 Task: Look for space in Ikot Ekpene, Nigeria from 2nd September, 2023 to 6th September, 2023 for 2 adults in price range Rs.15000 to Rs.20000. Place can be entire place with 1 bedroom having 1 bed and 1 bathroom. Property type can be house, flat, guest house, hotel. Booking option can be shelf check-in. Required host language is English.
Action: Mouse pressed left at (420, 103)
Screenshot: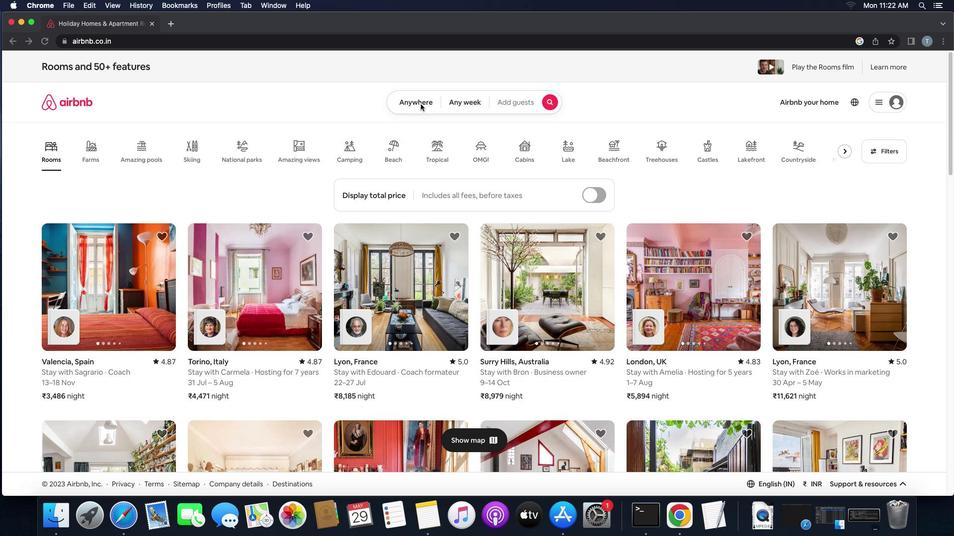 
Action: Mouse pressed left at (420, 103)
Screenshot: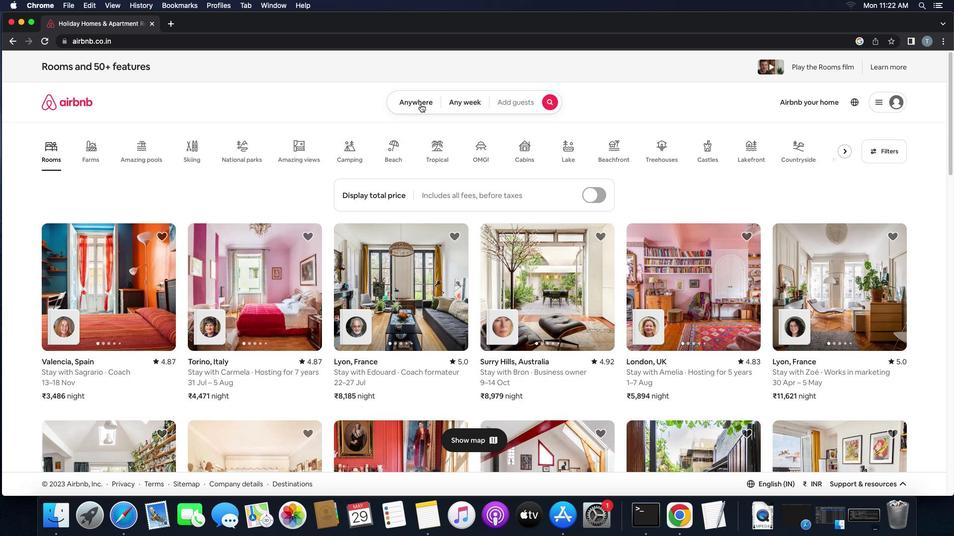 
Action: Mouse moved to (357, 138)
Screenshot: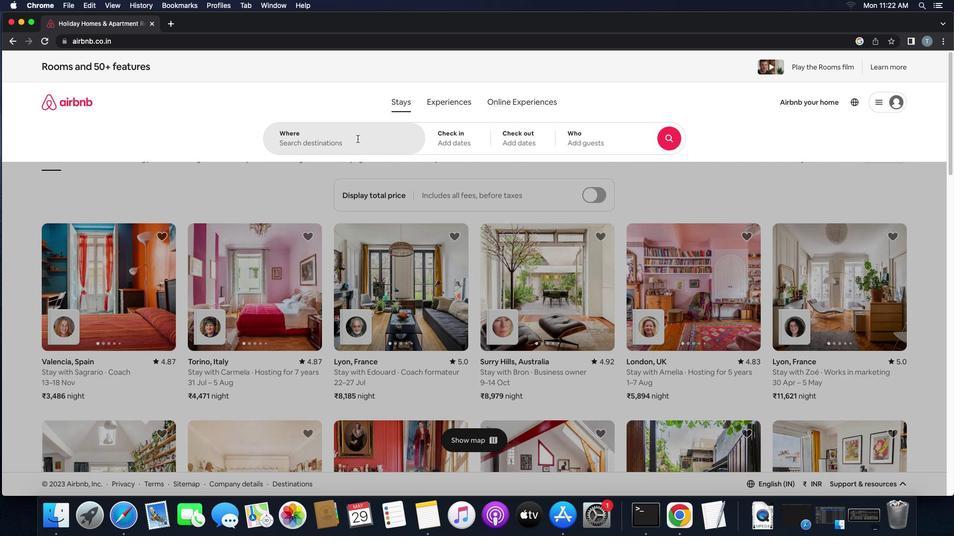 
Action: Mouse pressed left at (357, 138)
Screenshot: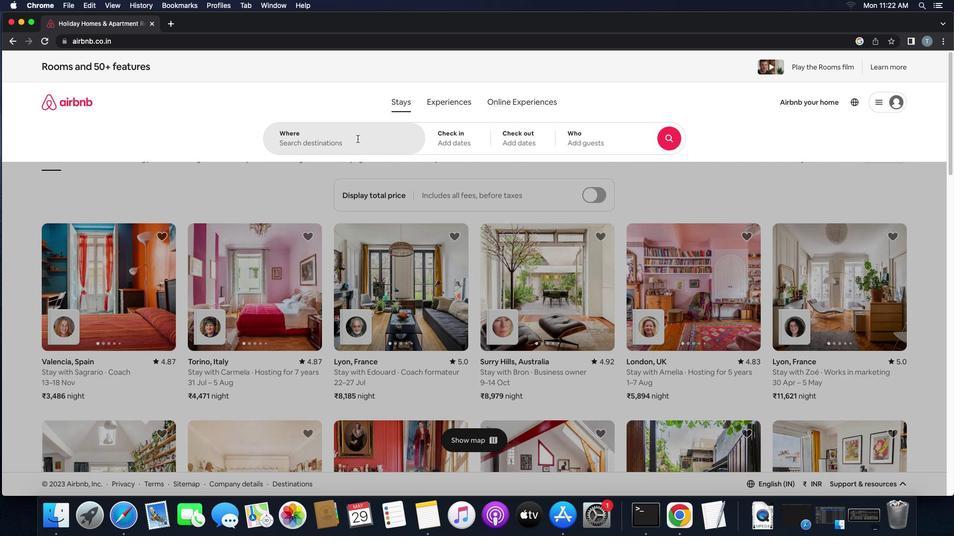 
Action: Mouse moved to (357, 138)
Screenshot: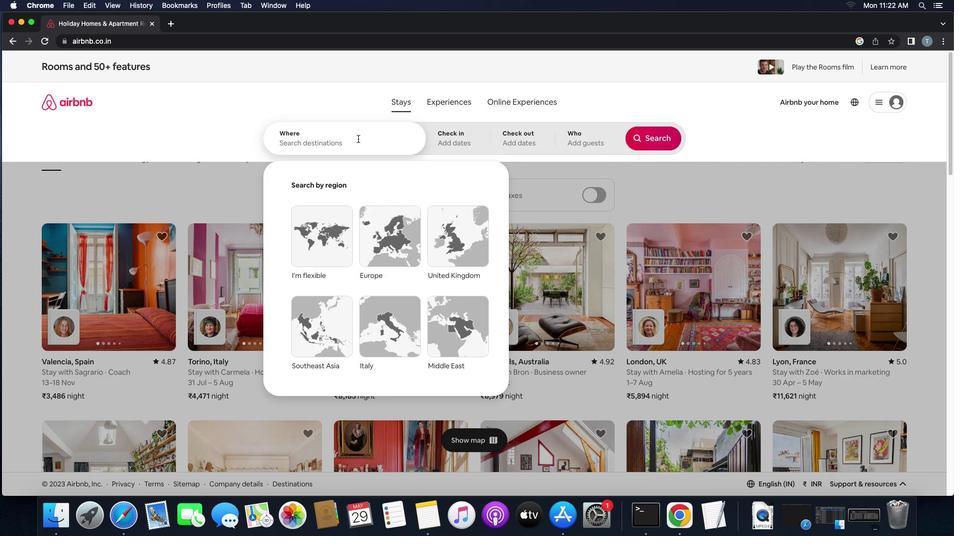 
Action: Key pressed Key.shift'I''k''o''t'Key.space'e''k''p''e''n''e'
Screenshot: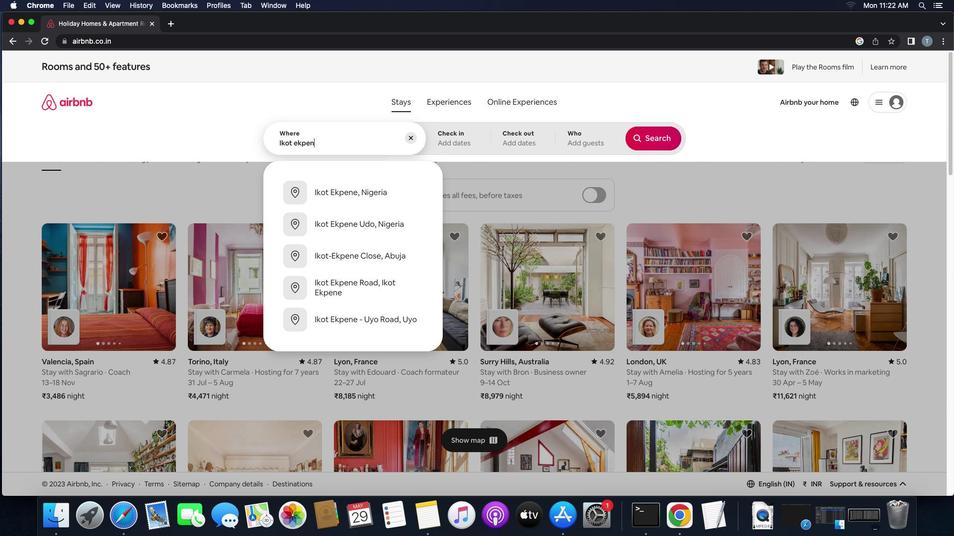 
Action: Mouse moved to (352, 204)
Screenshot: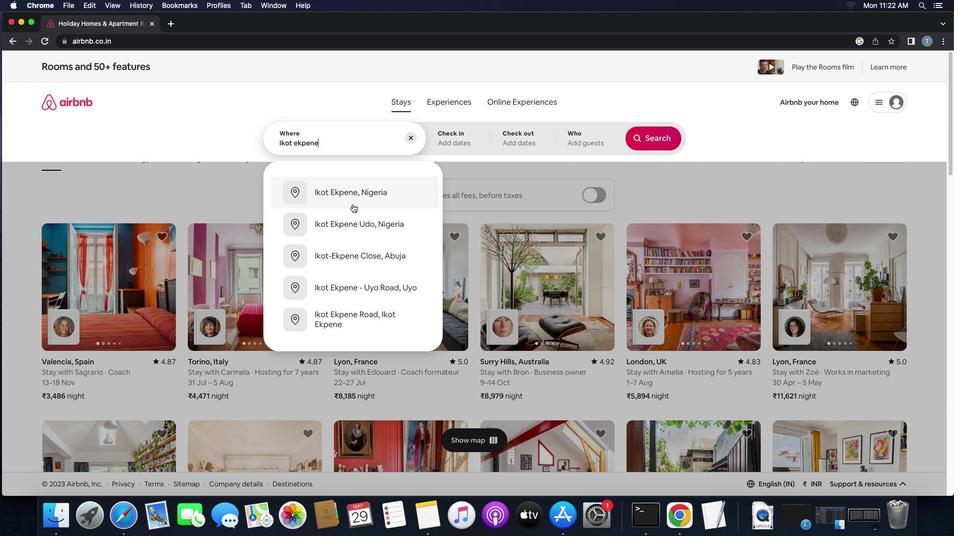 
Action: Mouse pressed left at (352, 204)
Screenshot: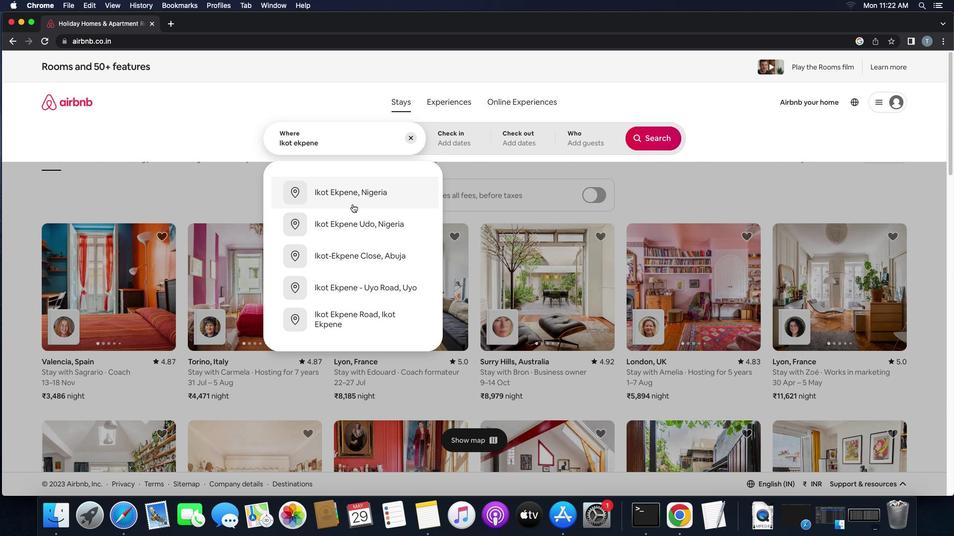 
Action: Mouse moved to (653, 216)
Screenshot: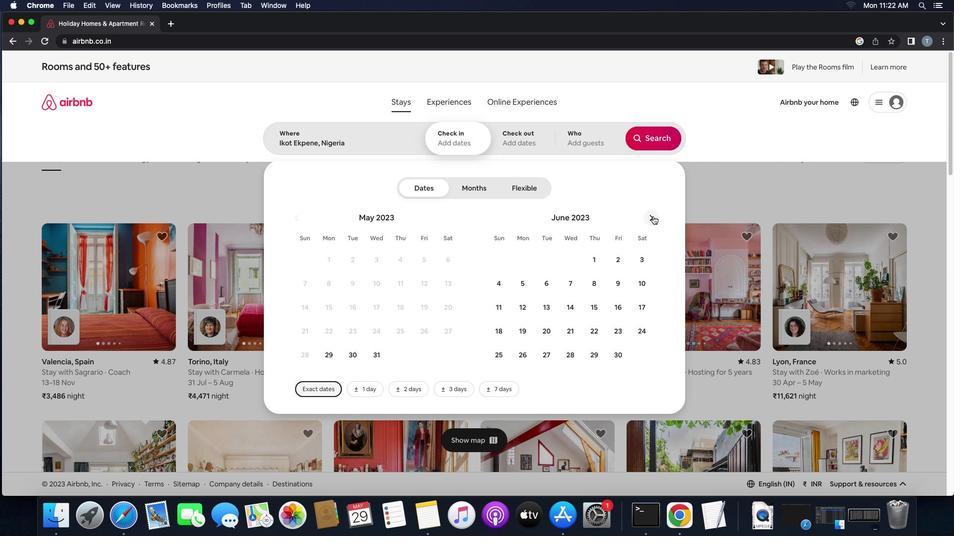 
Action: Mouse pressed left at (653, 216)
Screenshot: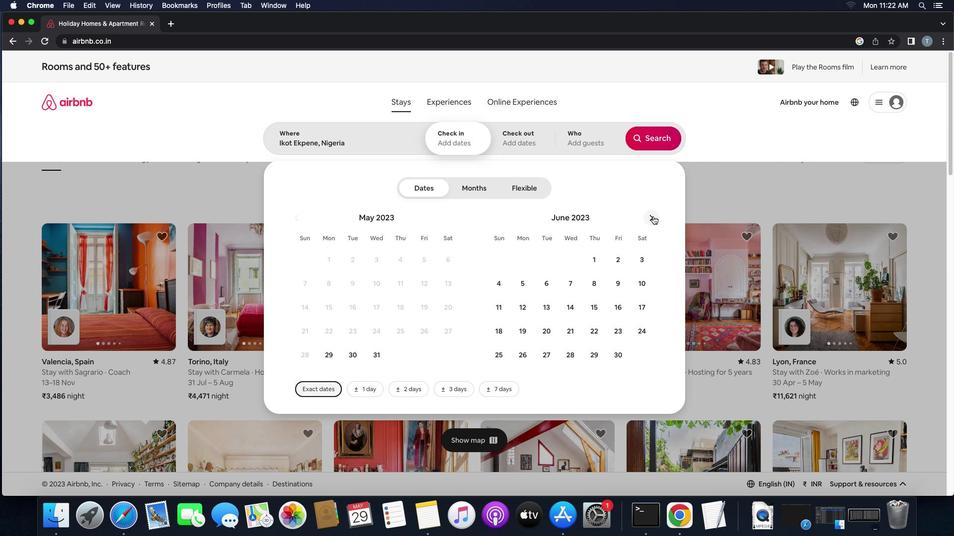 
Action: Mouse pressed left at (653, 216)
Screenshot: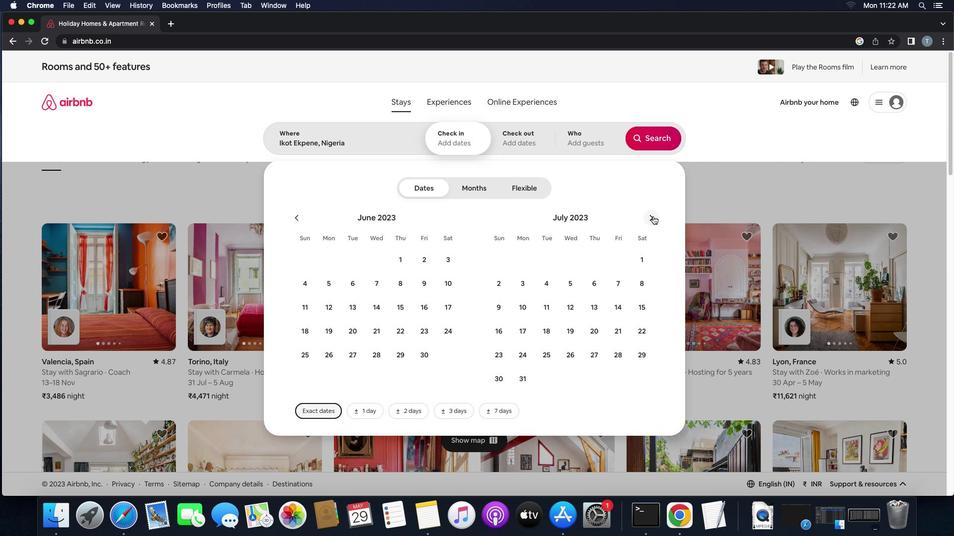 
Action: Mouse pressed left at (653, 216)
Screenshot: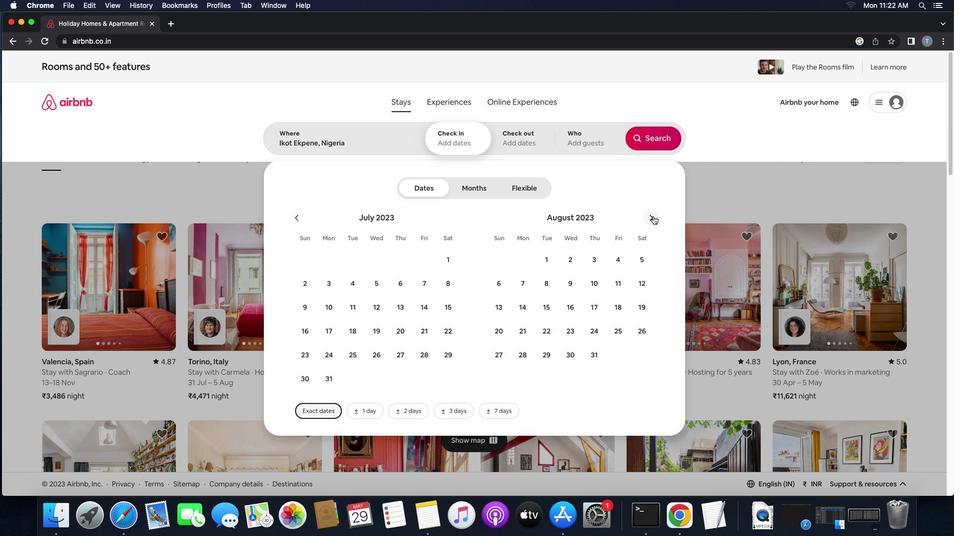 
Action: Mouse moved to (635, 256)
Screenshot: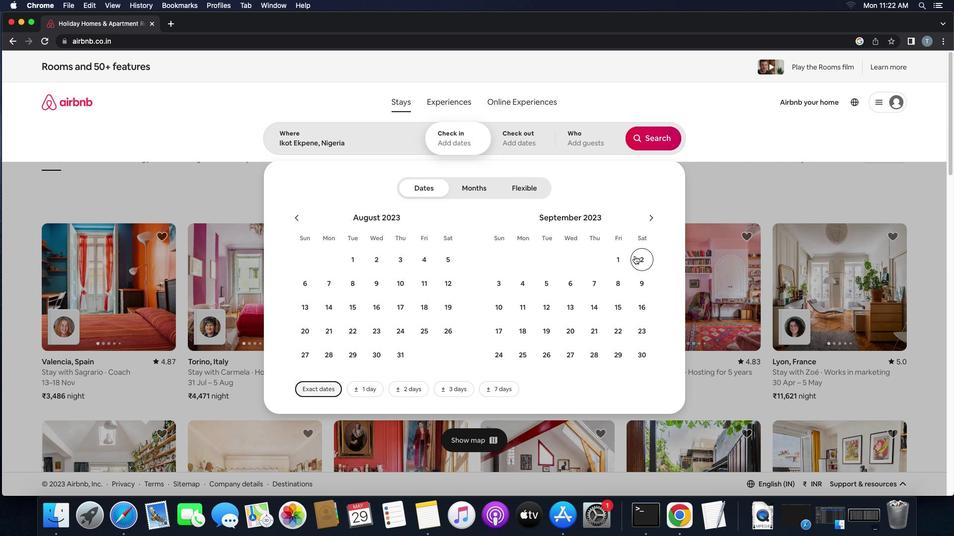 
Action: Mouse pressed left at (635, 256)
Screenshot: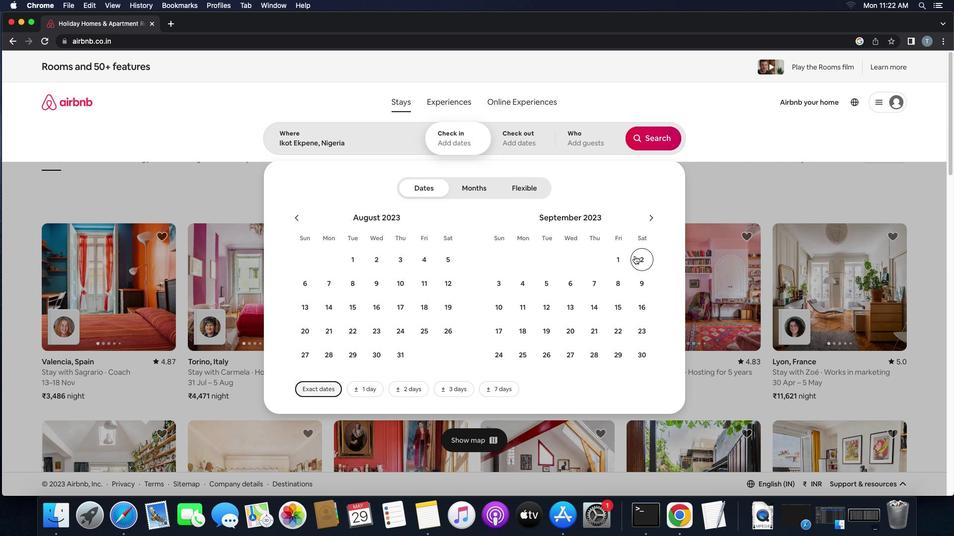 
Action: Mouse moved to (567, 284)
Screenshot: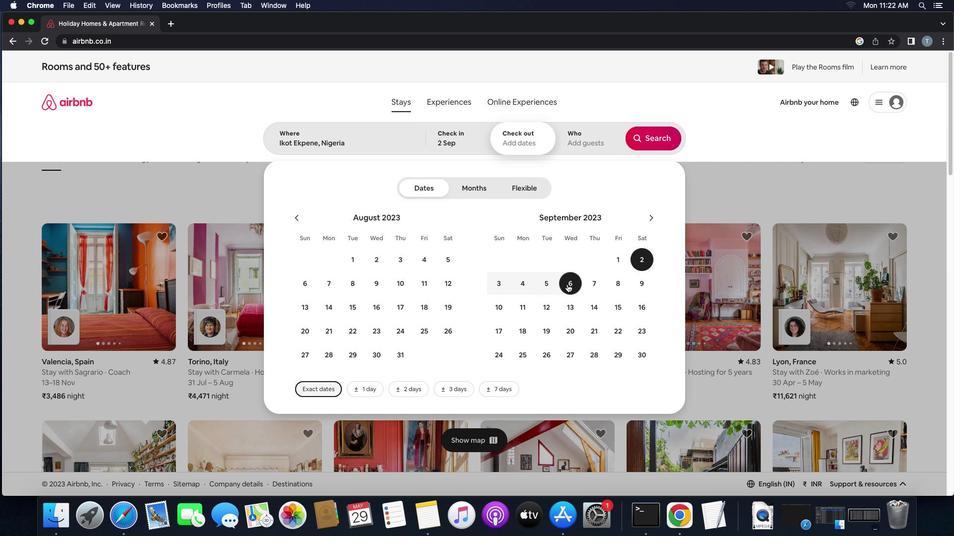 
Action: Mouse pressed left at (567, 284)
Screenshot: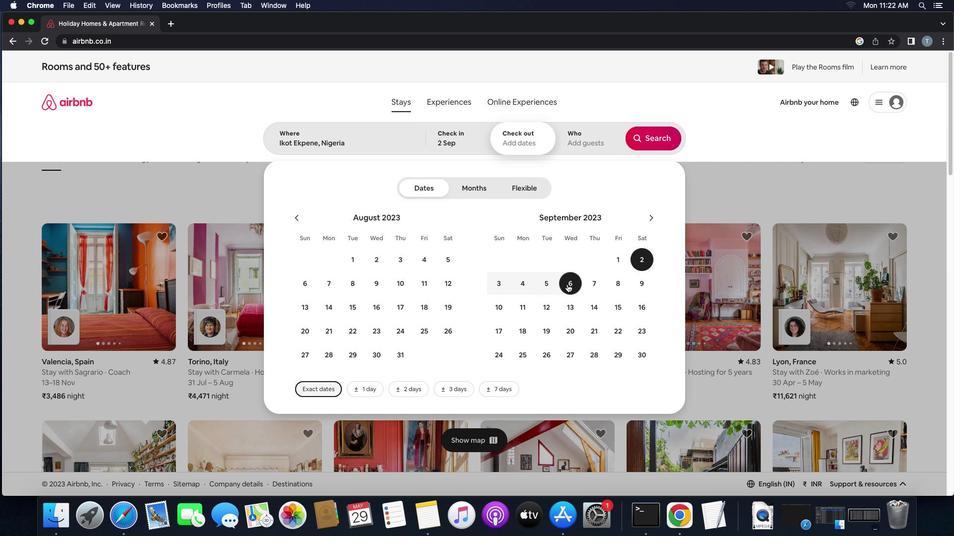 
Action: Mouse moved to (603, 144)
Screenshot: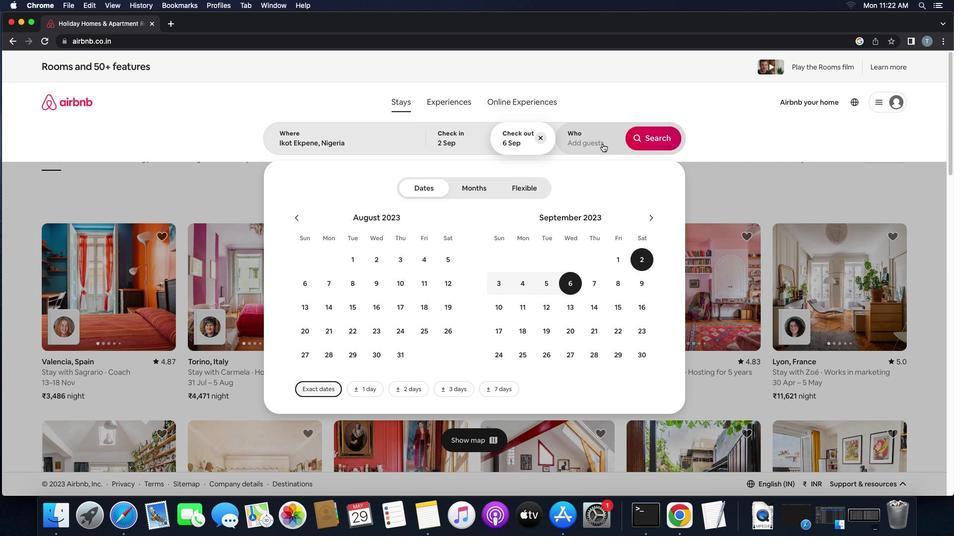
Action: Mouse pressed left at (603, 144)
Screenshot: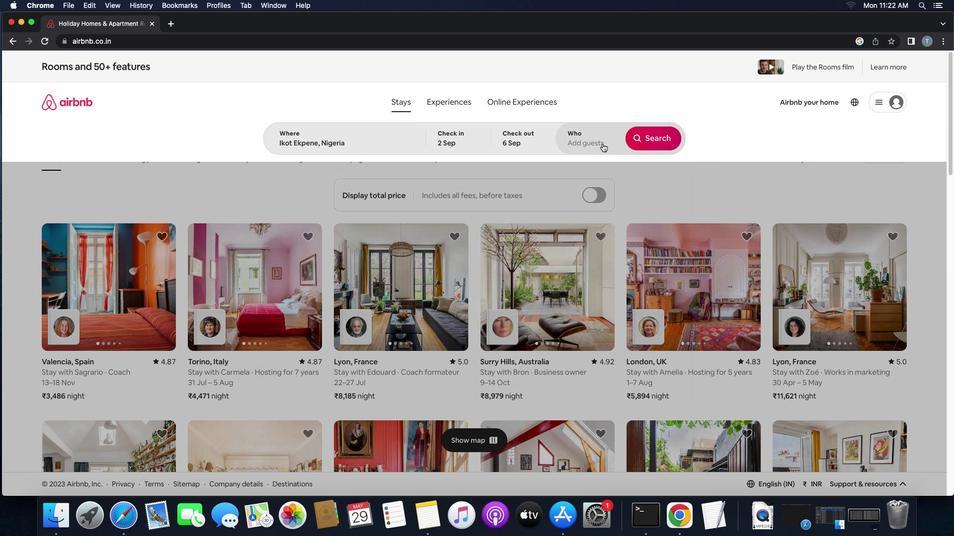
Action: Mouse moved to (655, 188)
Screenshot: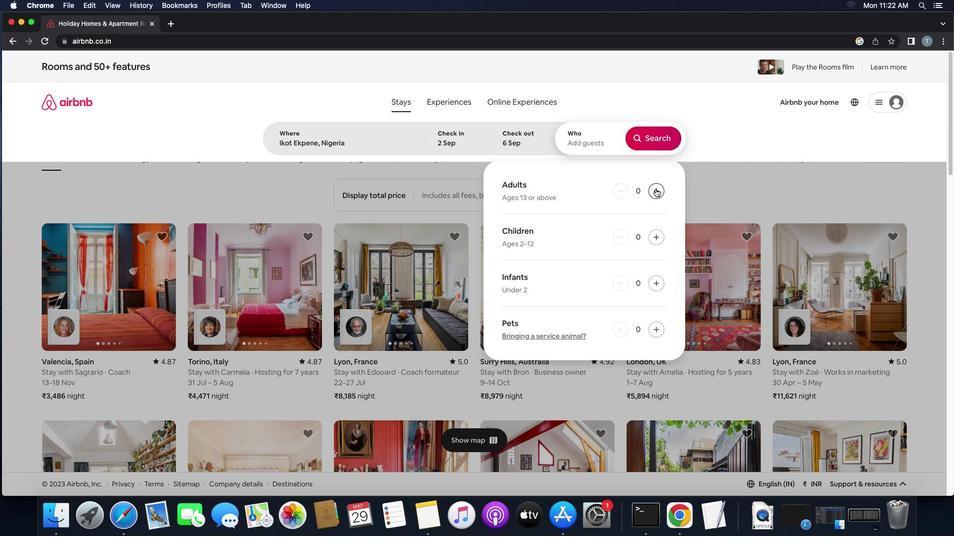 
Action: Mouse pressed left at (655, 188)
Screenshot: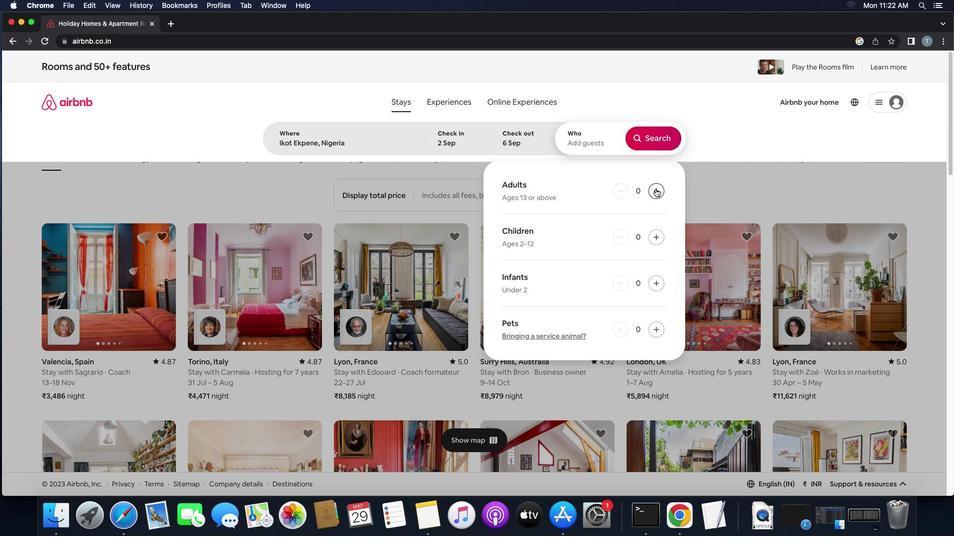 
Action: Mouse moved to (655, 189)
Screenshot: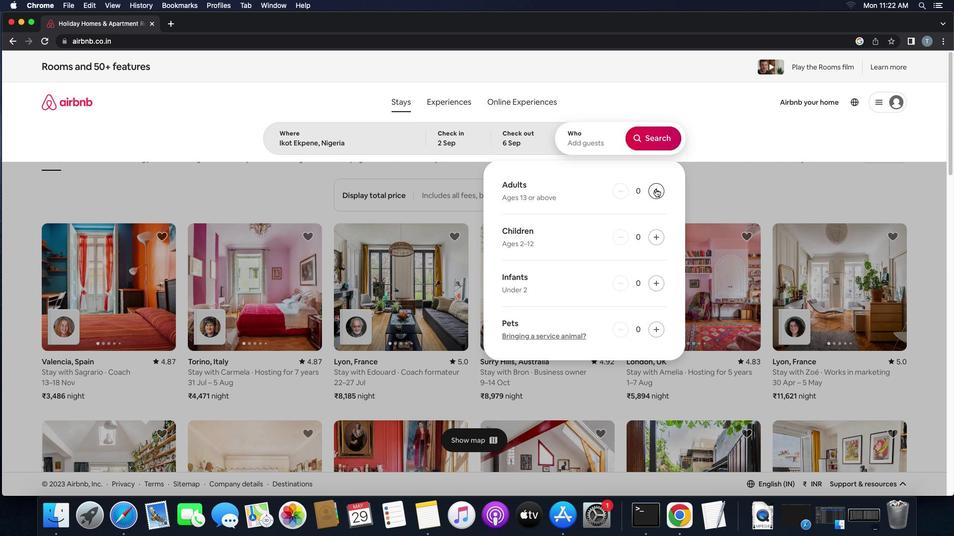 
Action: Mouse pressed left at (655, 189)
Screenshot: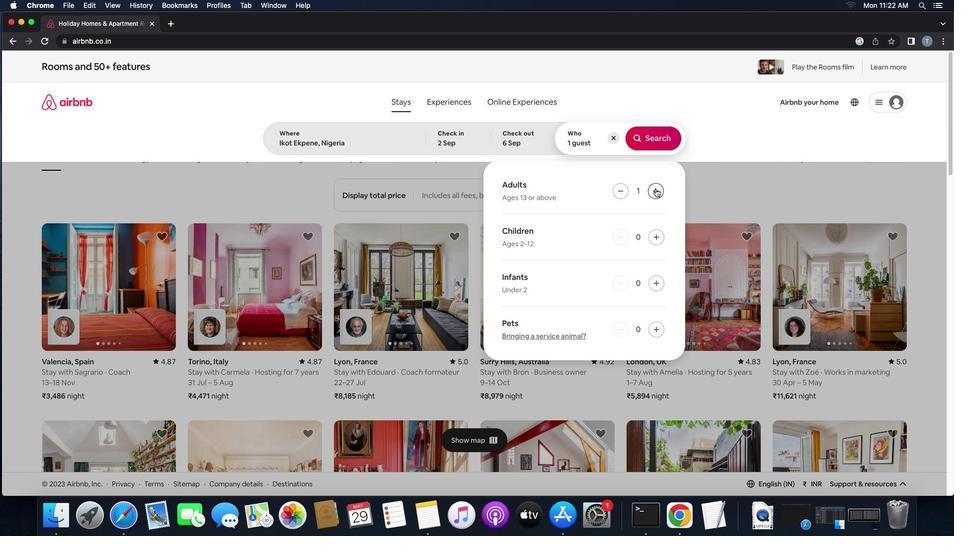 
Action: Mouse moved to (642, 138)
Screenshot: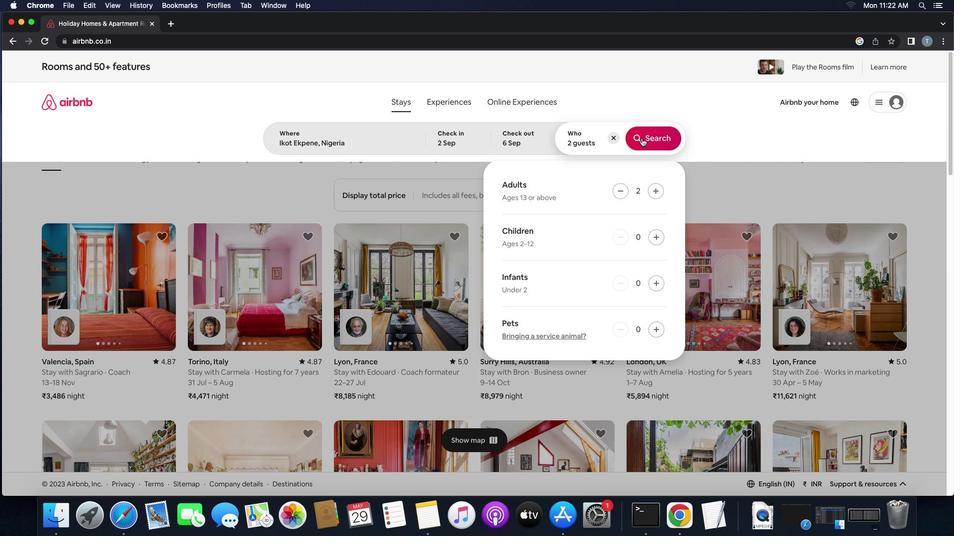 
Action: Mouse pressed left at (642, 138)
Screenshot: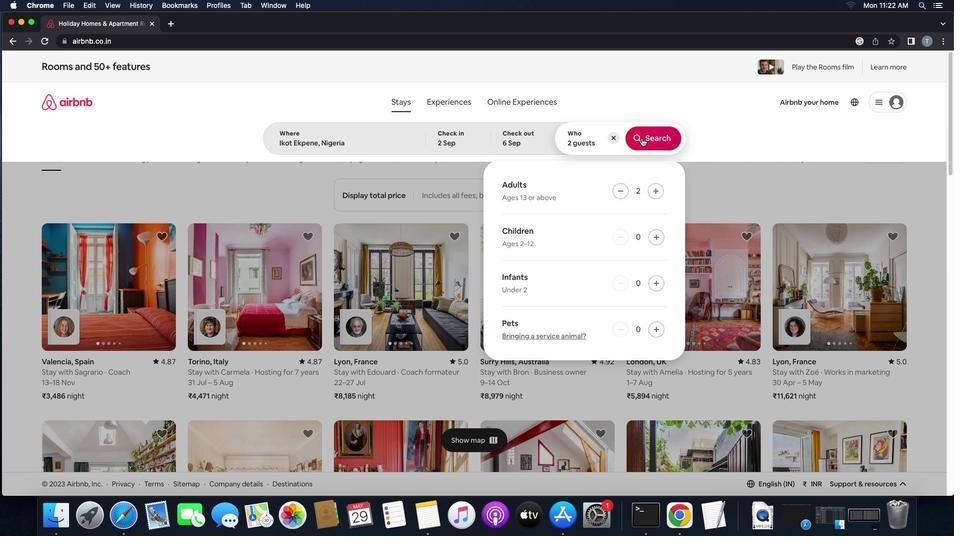 
Action: Mouse moved to (907, 108)
Screenshot: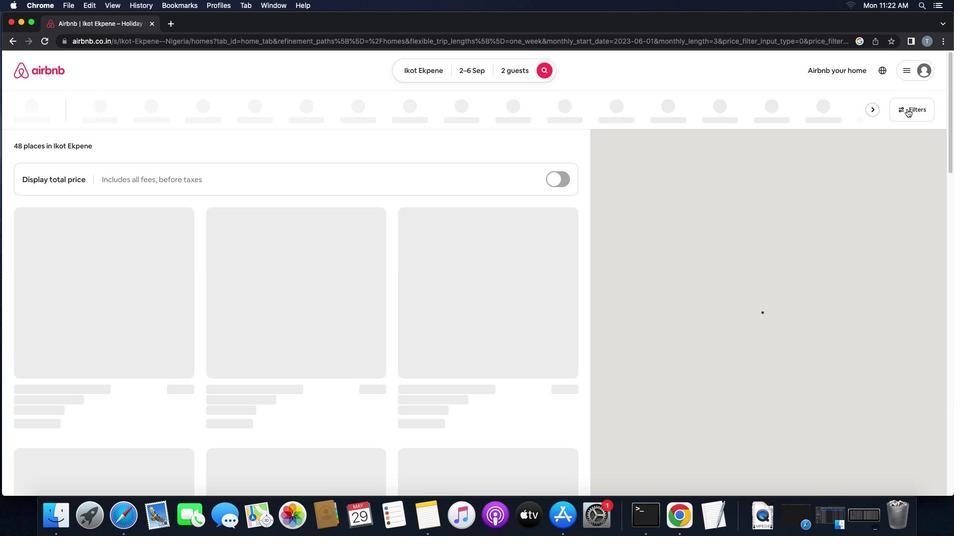 
Action: Mouse pressed left at (907, 108)
Screenshot: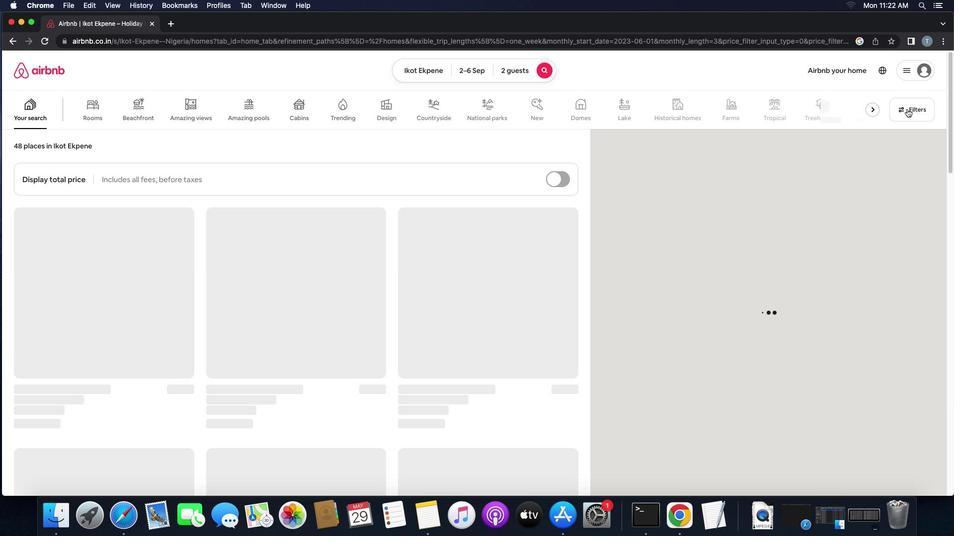 
Action: Mouse moved to (386, 226)
Screenshot: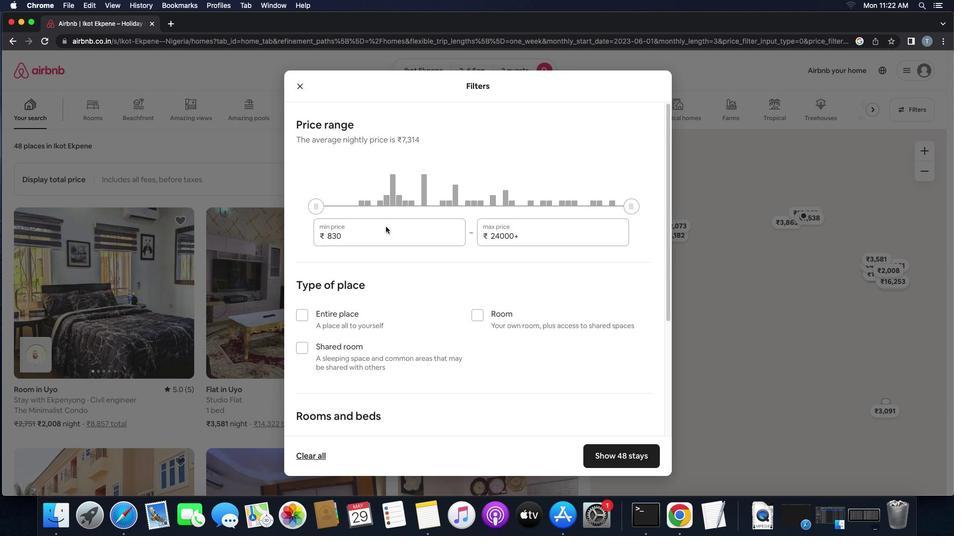 
Action: Mouse pressed left at (386, 226)
Screenshot: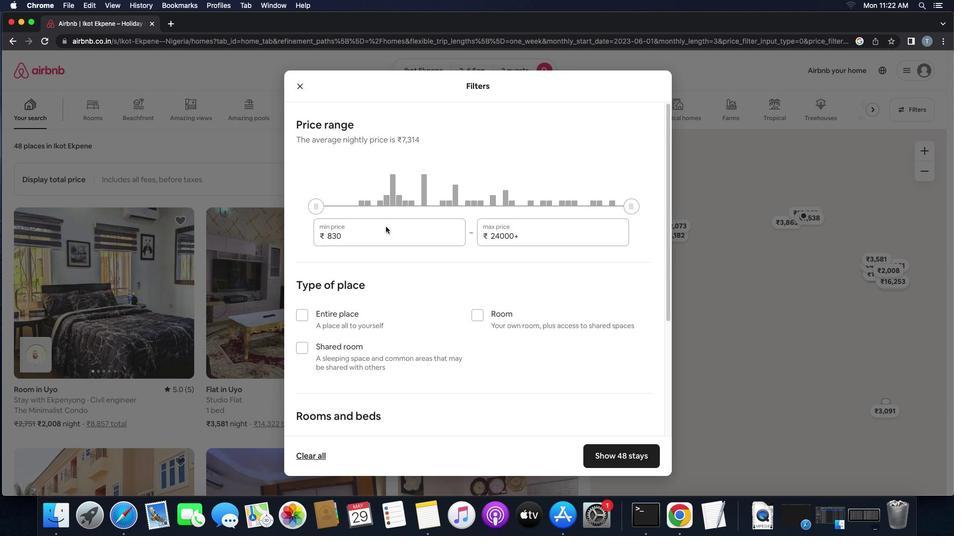 
Action: Mouse pressed left at (386, 226)
Screenshot: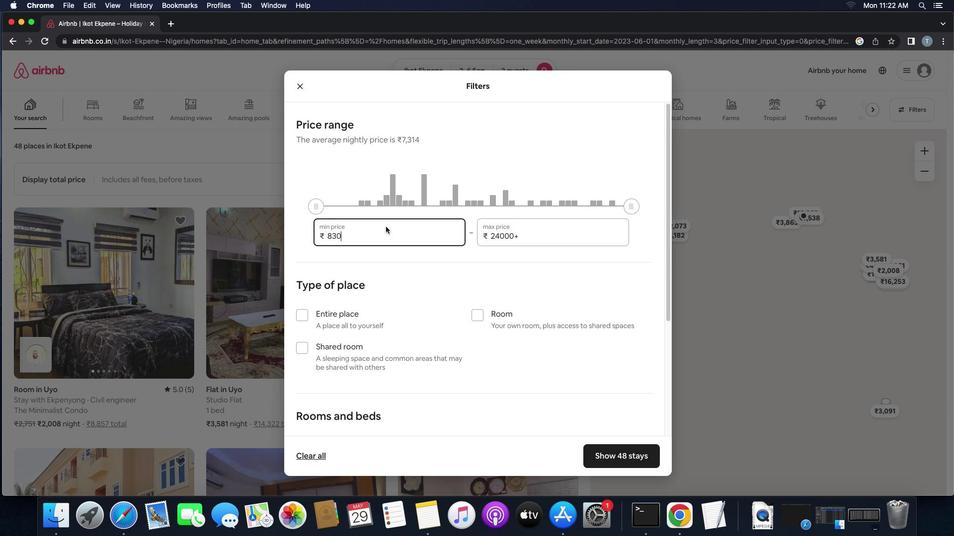 
Action: Mouse moved to (386, 227)
Screenshot: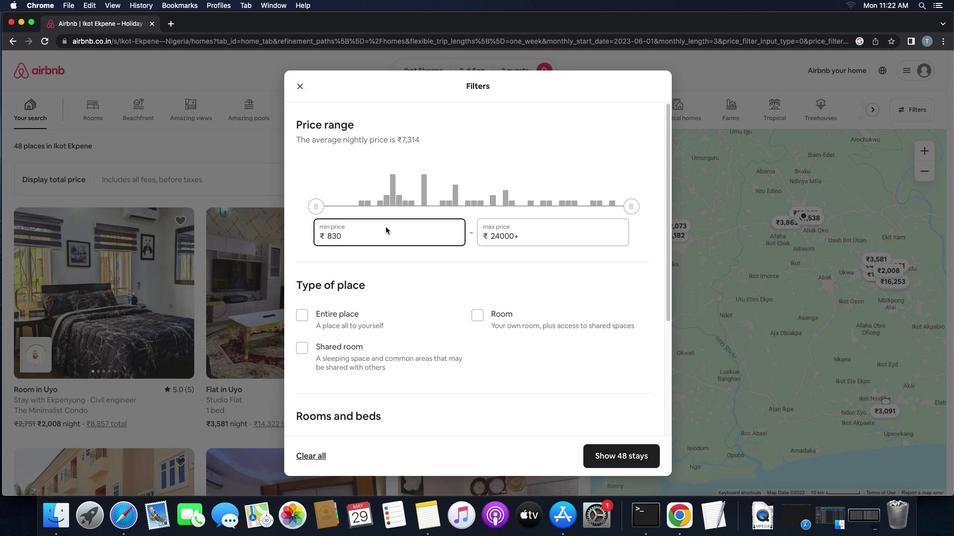 
Action: Key pressed Key.backspaceKey.backspaceKey.backspace'1''5'
Screenshot: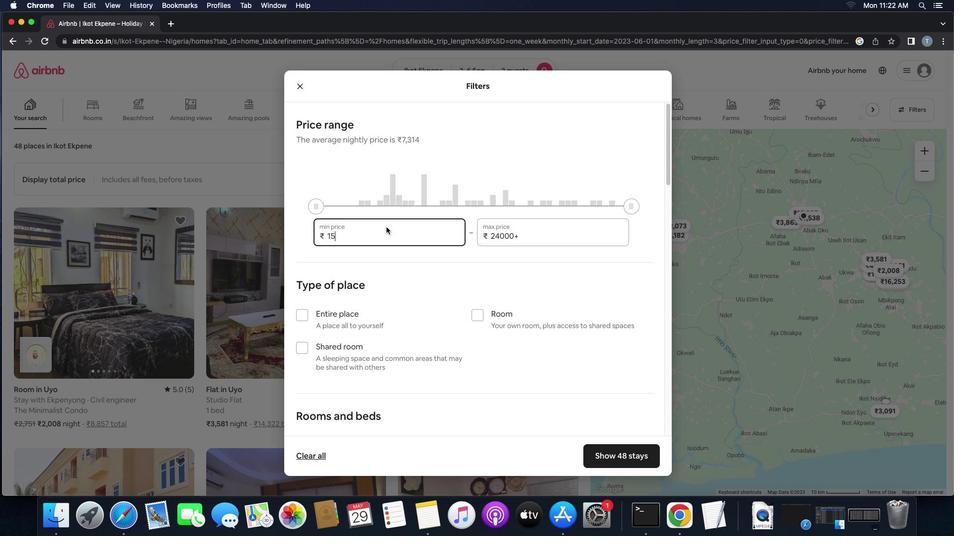 
Action: Mouse moved to (386, 227)
Screenshot: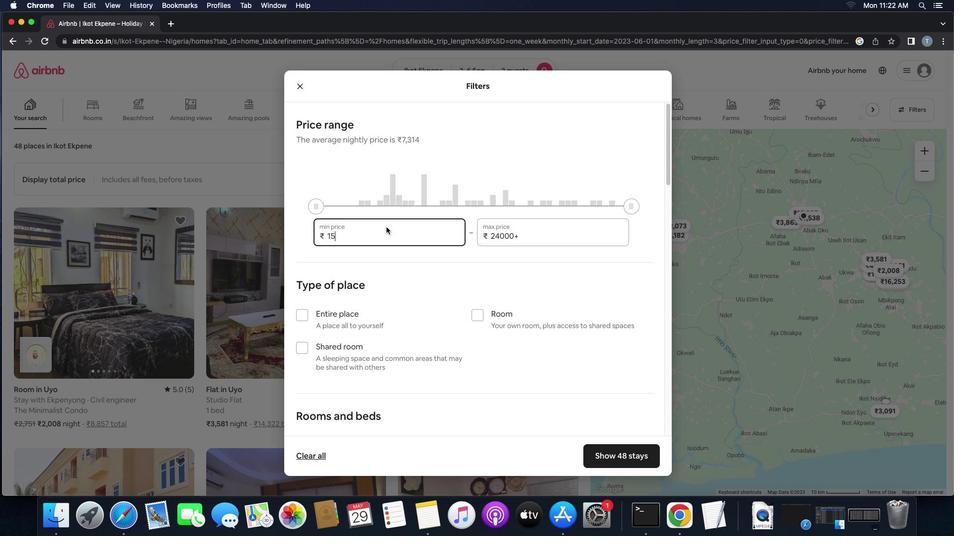 
Action: Key pressed '0''0''0'
Screenshot: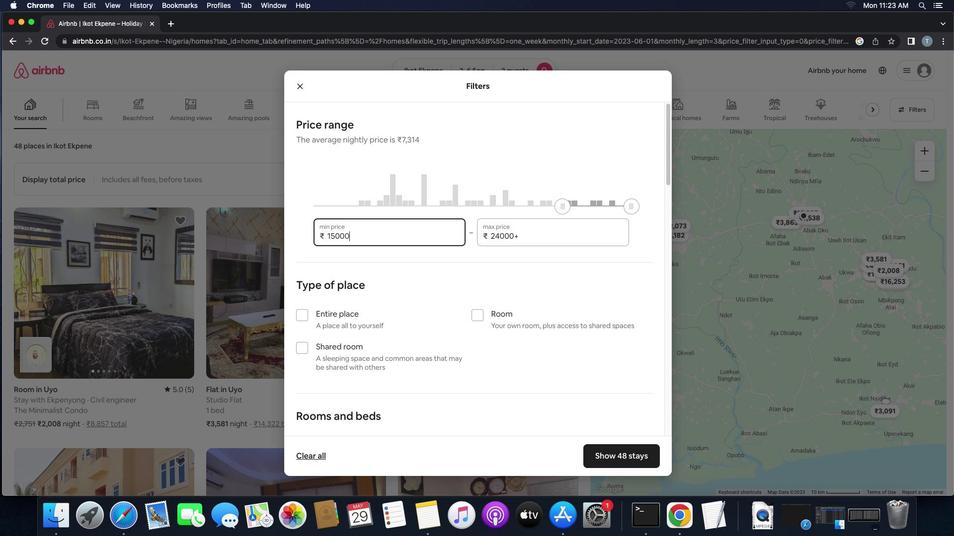 
Action: Mouse moved to (534, 238)
Screenshot: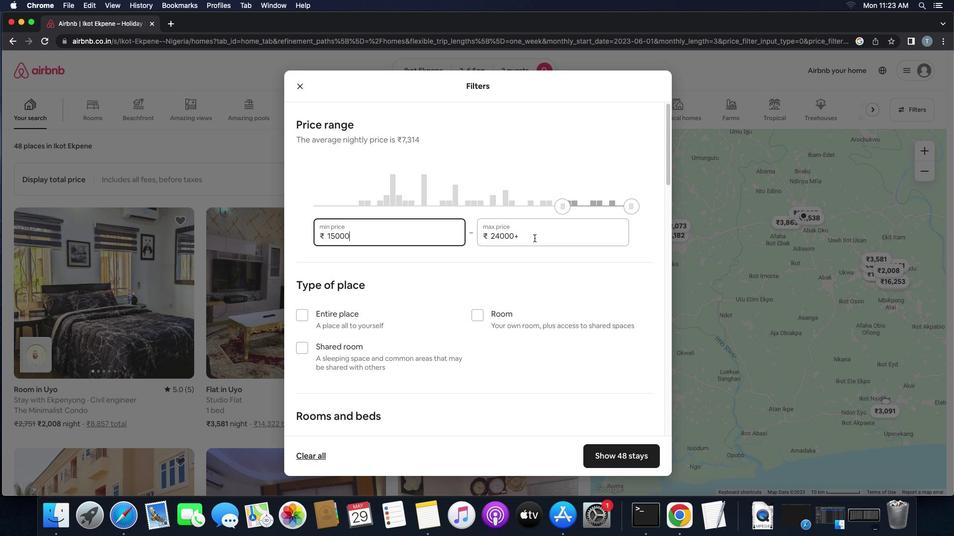 
Action: Mouse pressed left at (534, 238)
Screenshot: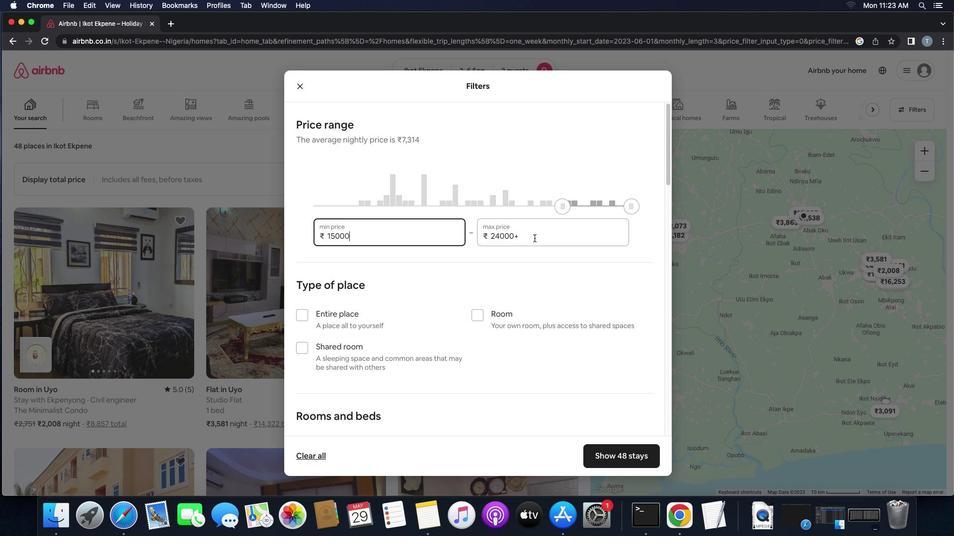 
Action: Key pressed Key.backspaceKey.backspaceKey.backspaceKey.backspaceKey.backspace'0''0''0''0'
Screenshot: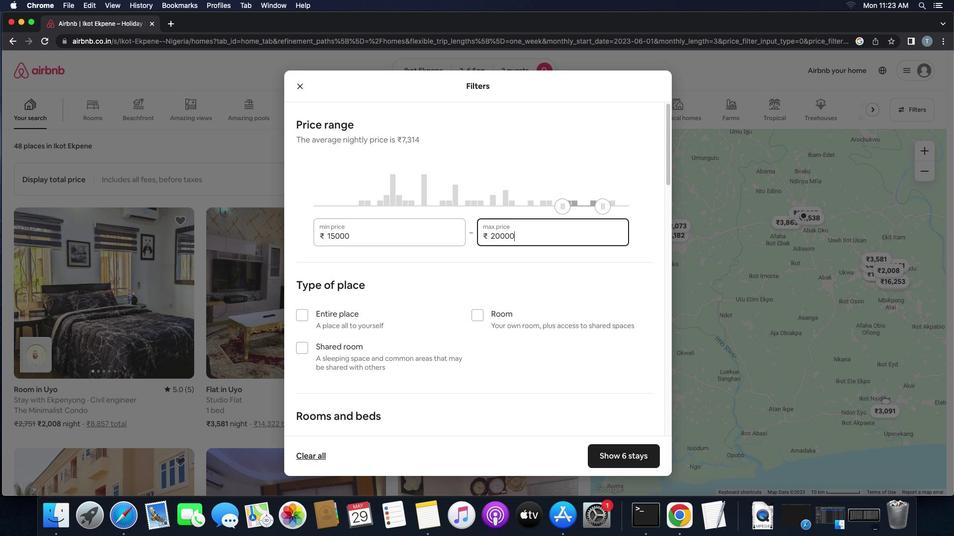 
Action: Mouse moved to (348, 312)
Screenshot: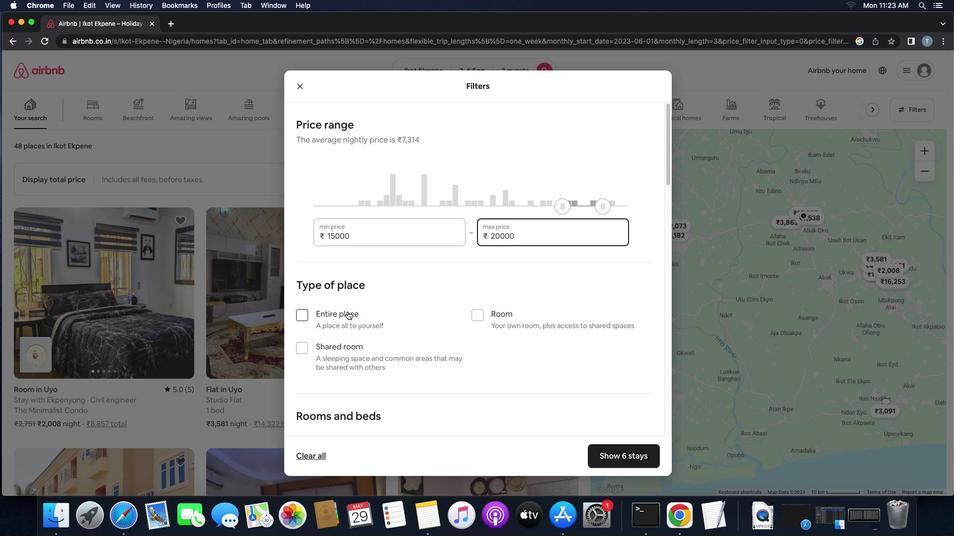 
Action: Mouse pressed left at (348, 312)
Screenshot: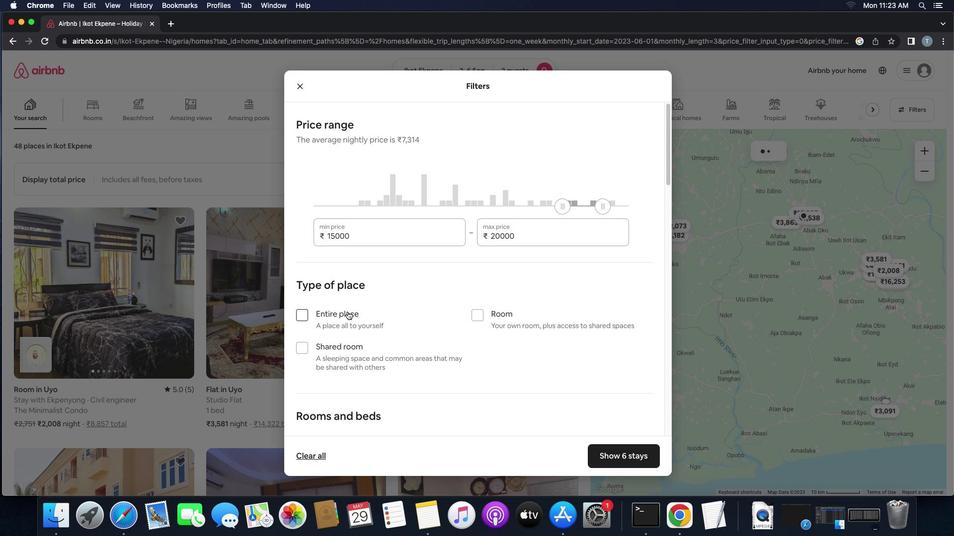 
Action: Mouse moved to (464, 360)
Screenshot: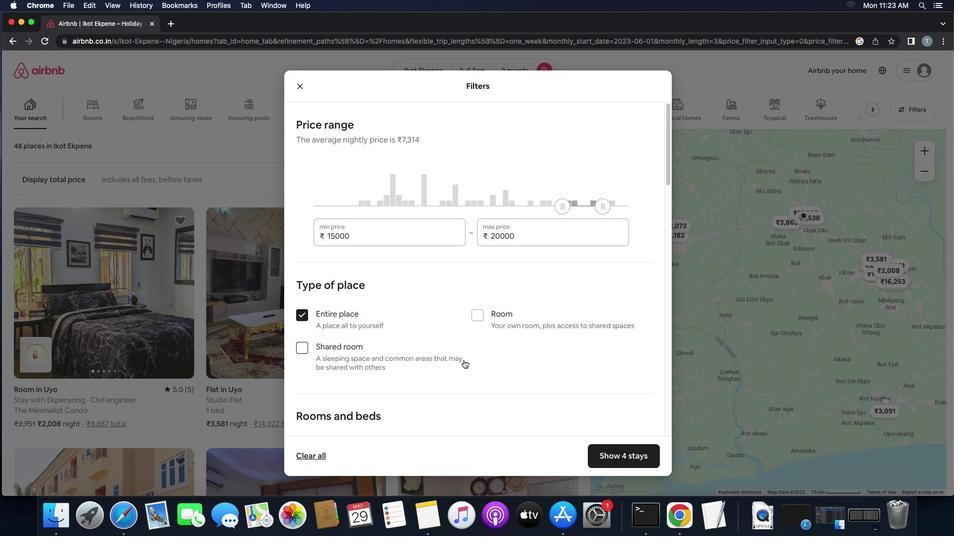 
Action: Mouse scrolled (464, 360) with delta (0, 0)
Screenshot: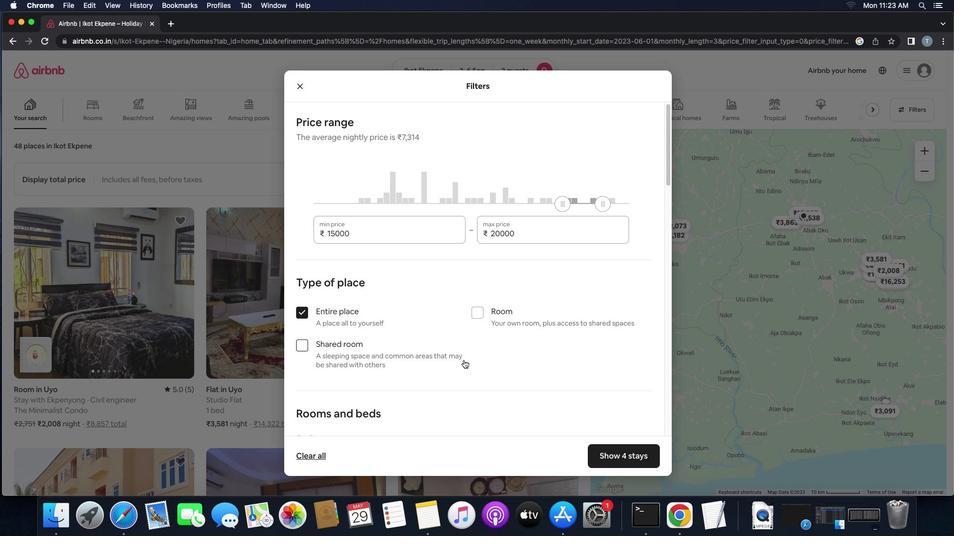 
Action: Mouse scrolled (464, 360) with delta (0, 0)
Screenshot: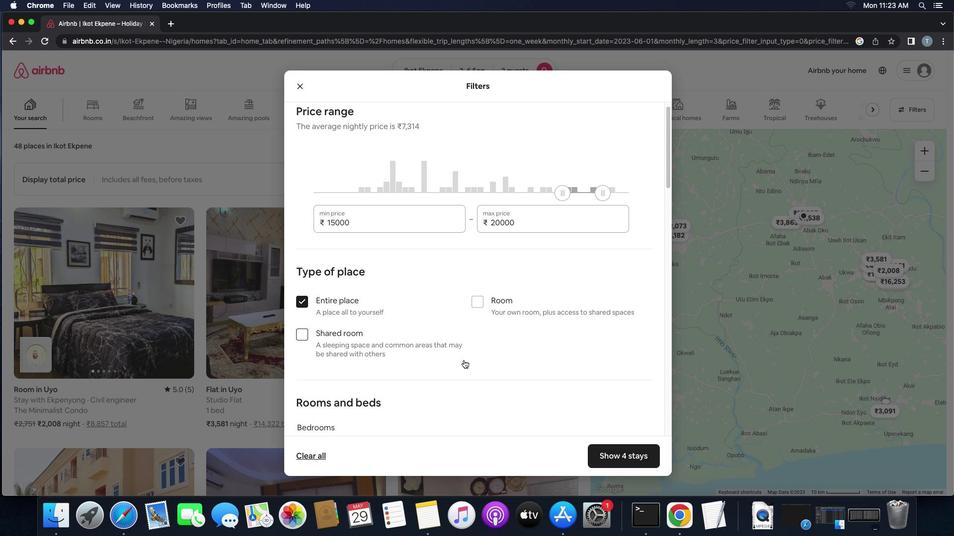 
Action: Mouse scrolled (464, 360) with delta (0, -1)
Screenshot: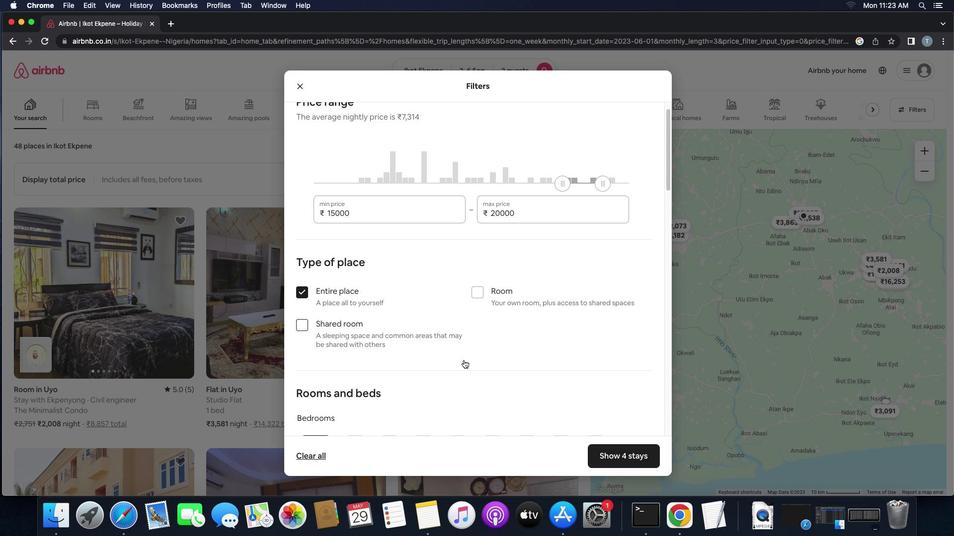 
Action: Mouse scrolled (464, 360) with delta (0, -1)
Screenshot: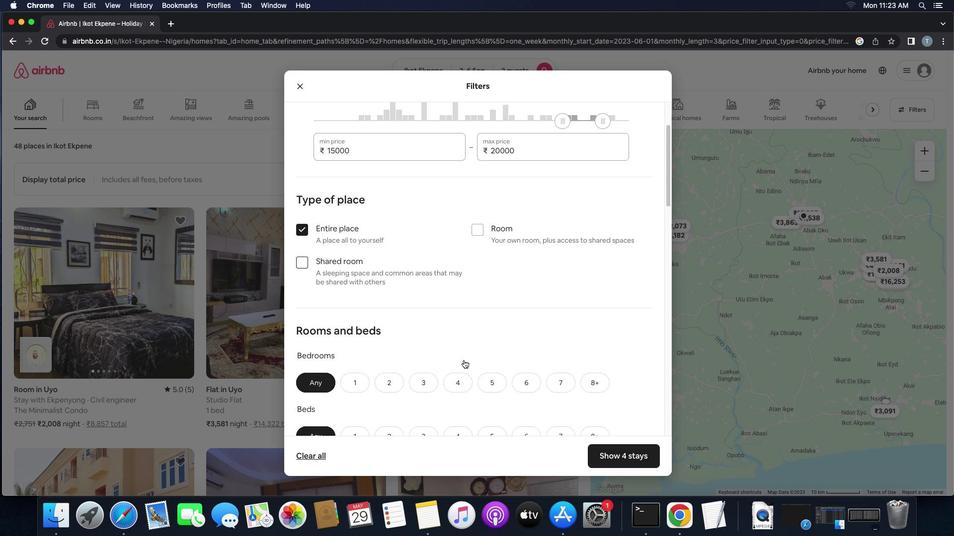 
Action: Mouse moved to (357, 299)
Screenshot: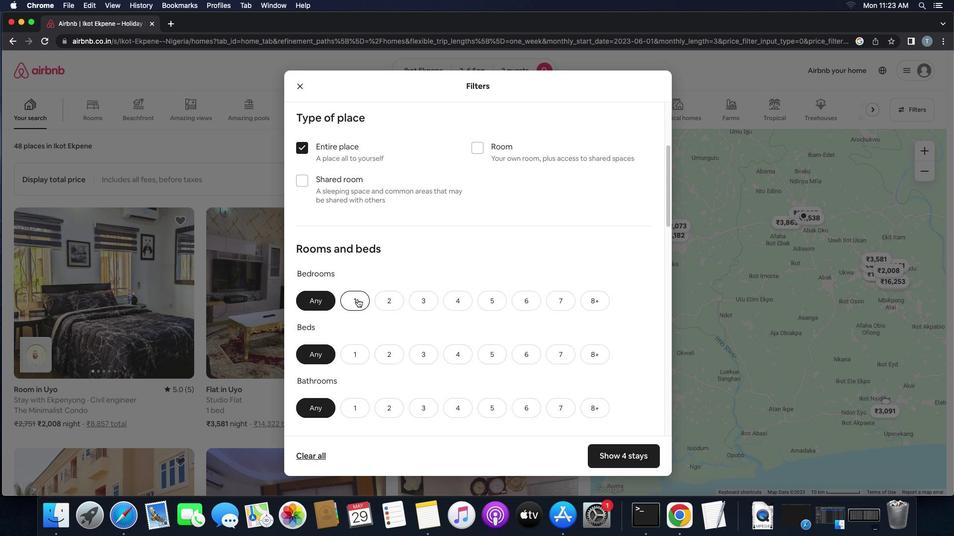 
Action: Mouse pressed left at (357, 299)
Screenshot: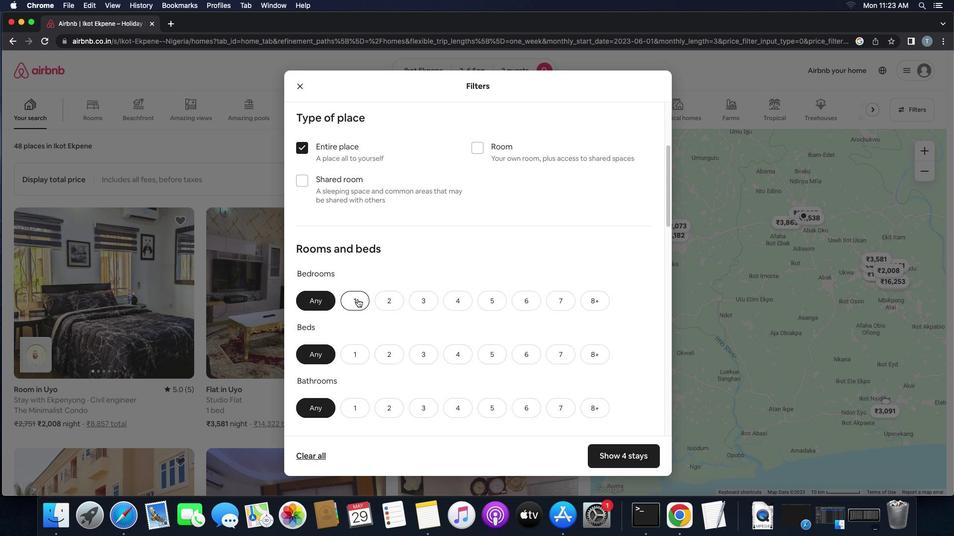 
Action: Mouse moved to (404, 352)
Screenshot: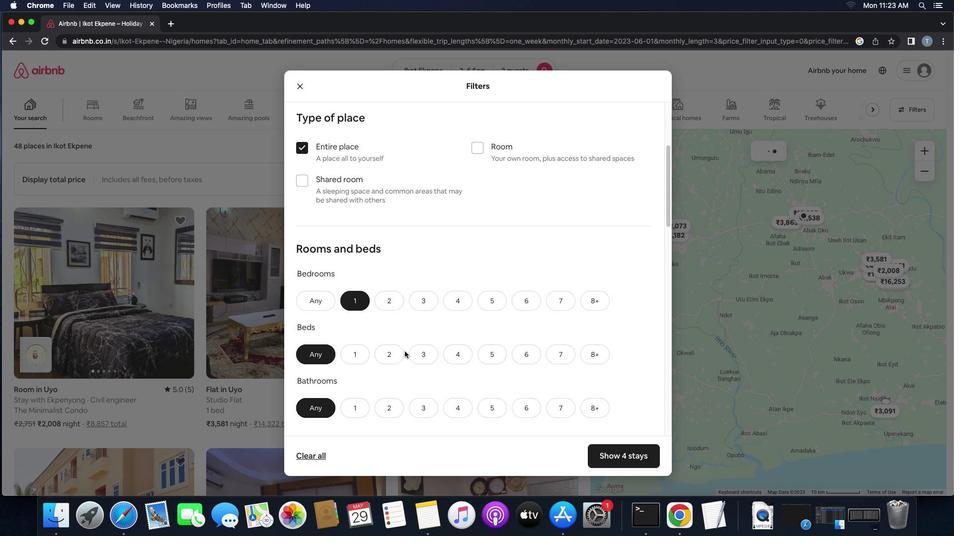 
Action: Mouse scrolled (404, 352) with delta (0, 0)
Screenshot: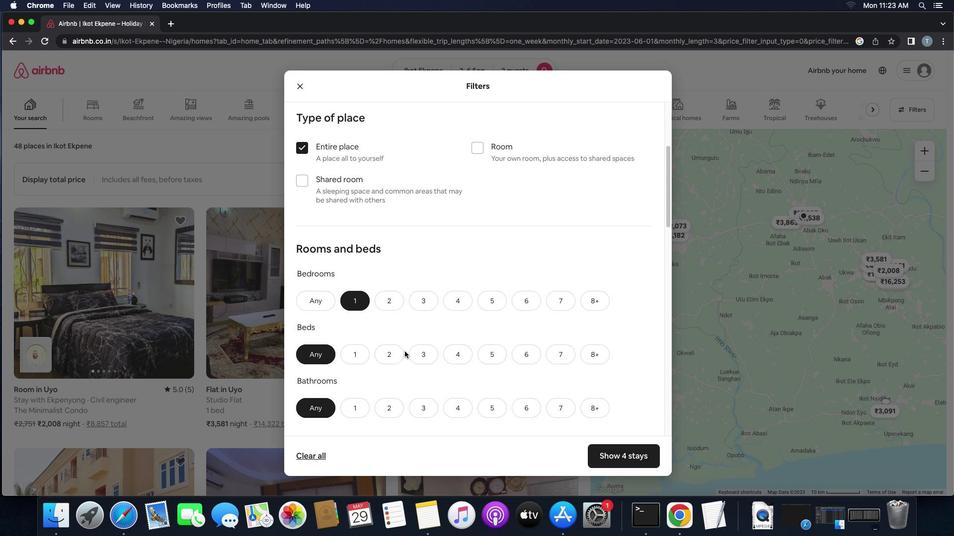 
Action: Mouse scrolled (404, 352) with delta (0, 0)
Screenshot: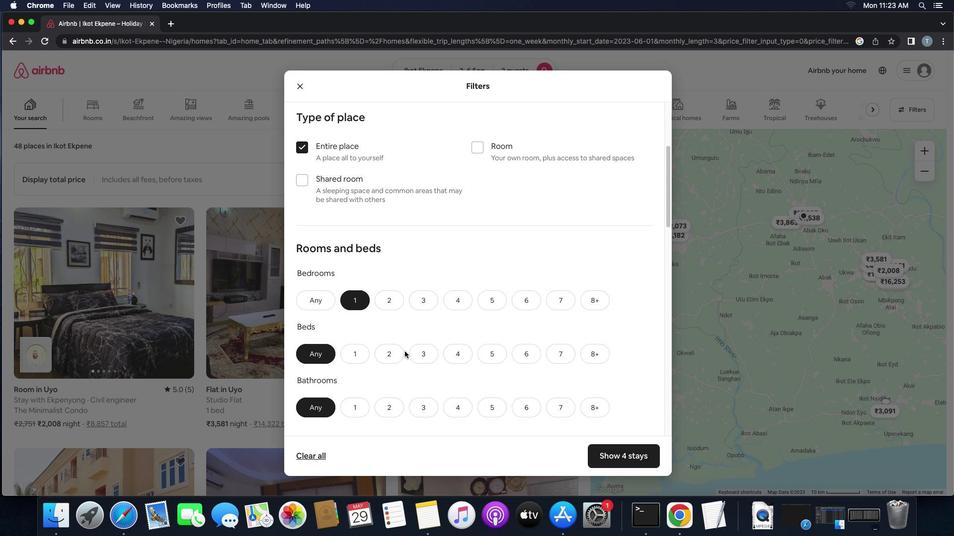
Action: Mouse moved to (352, 339)
Screenshot: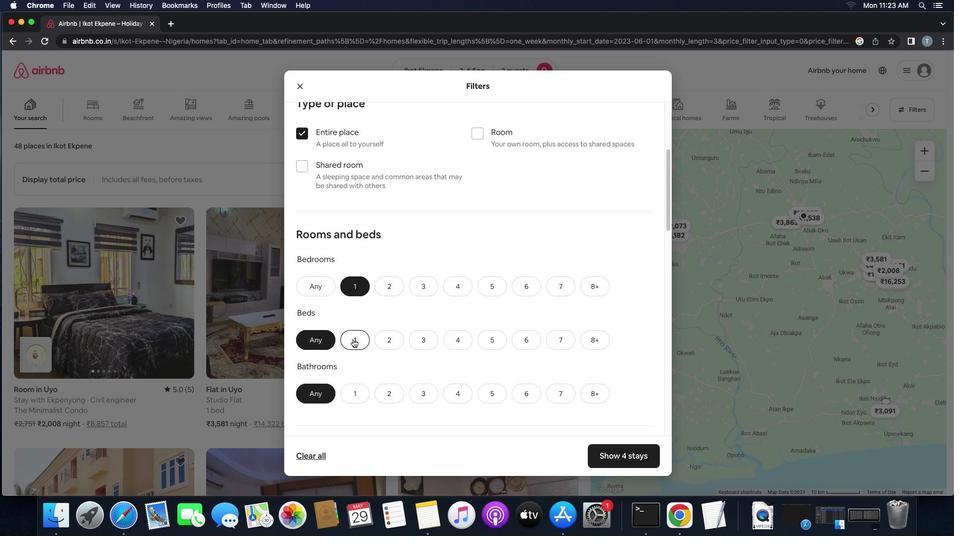 
Action: Mouse pressed left at (352, 339)
Screenshot: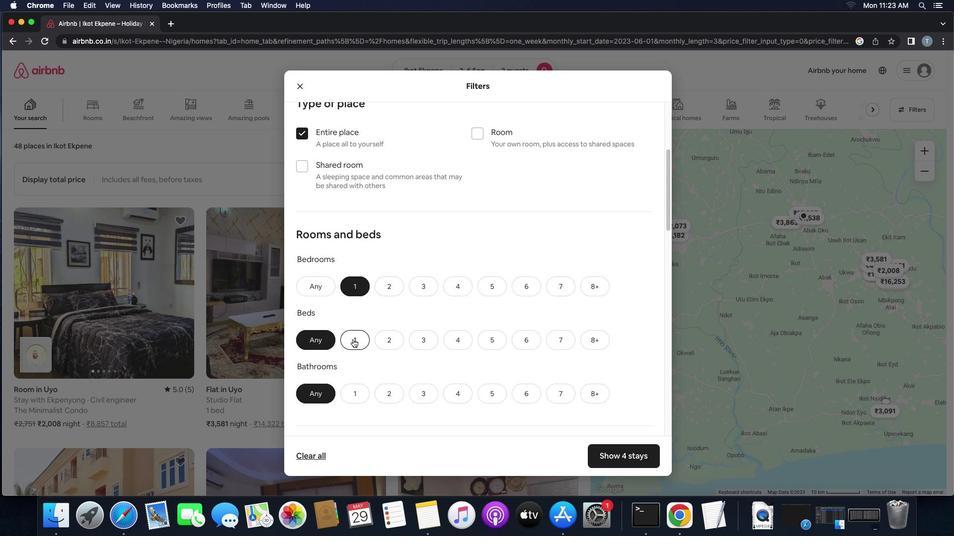 
Action: Mouse moved to (413, 374)
Screenshot: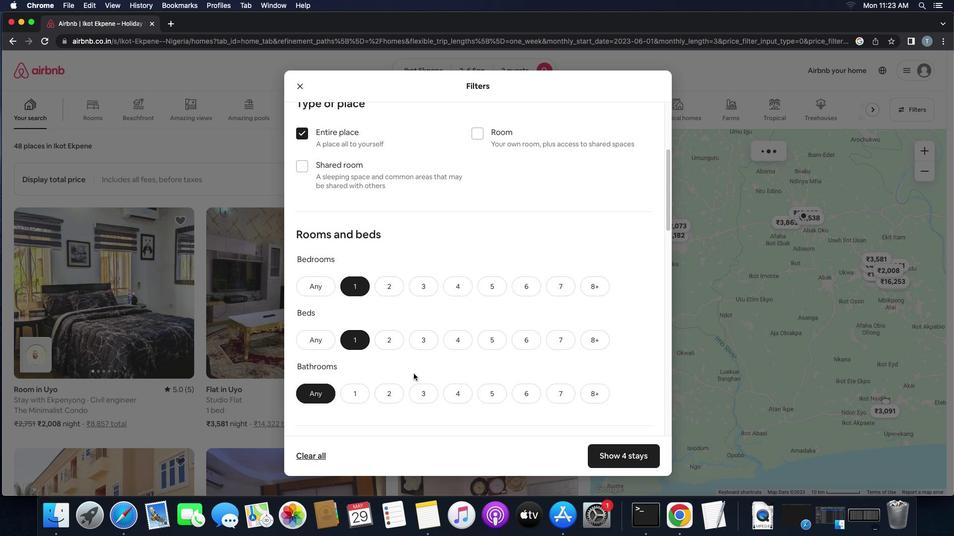 
Action: Mouse scrolled (413, 374) with delta (0, 0)
Screenshot: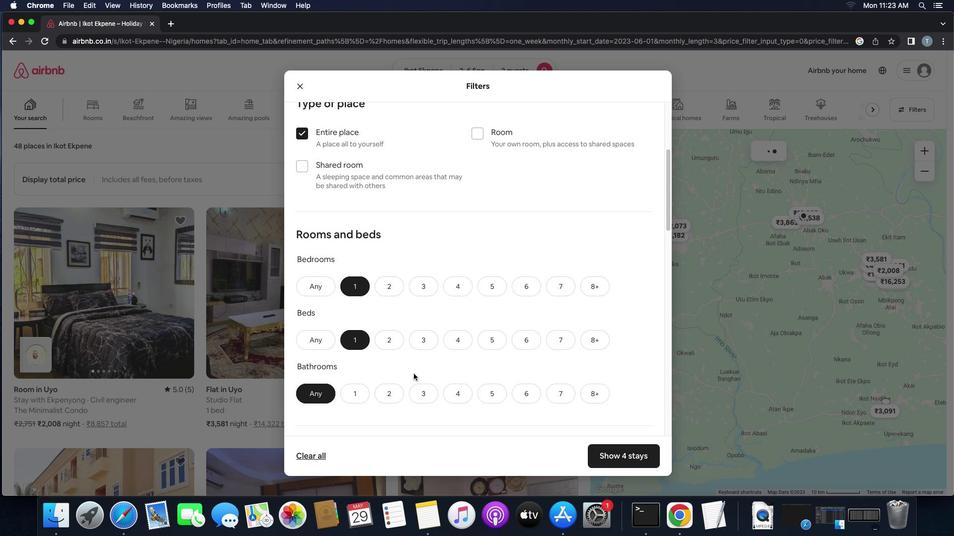 
Action: Mouse scrolled (413, 374) with delta (0, 0)
Screenshot: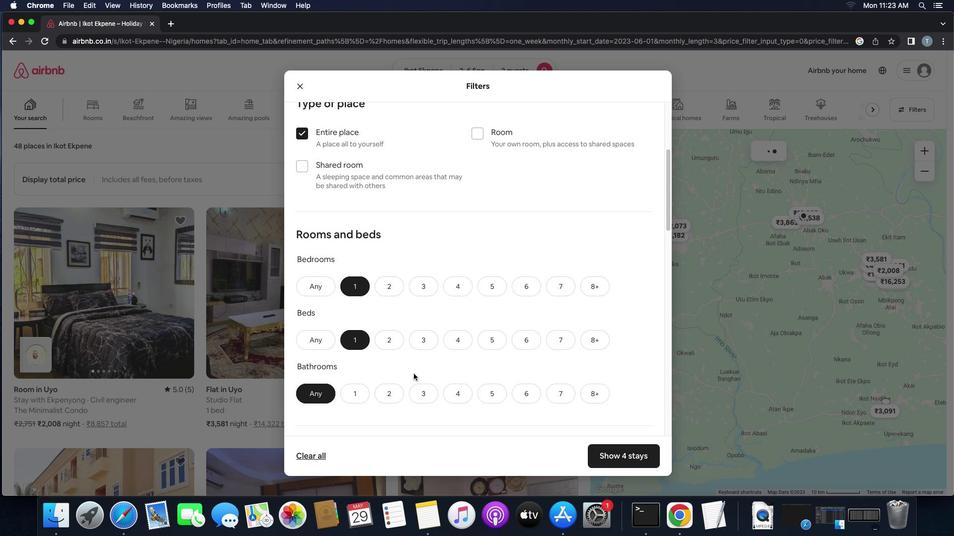 
Action: Mouse scrolled (413, 374) with delta (0, 0)
Screenshot: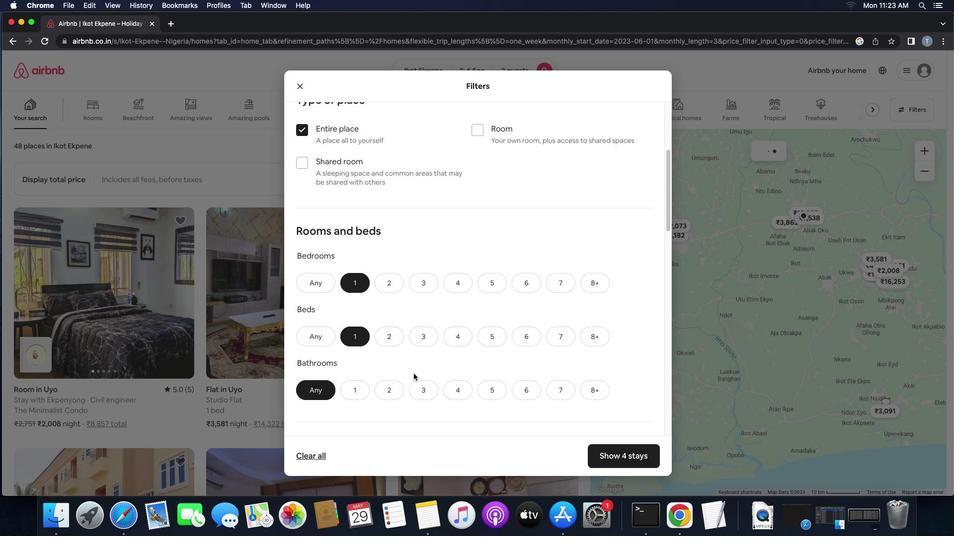 
Action: Mouse moved to (360, 317)
Screenshot: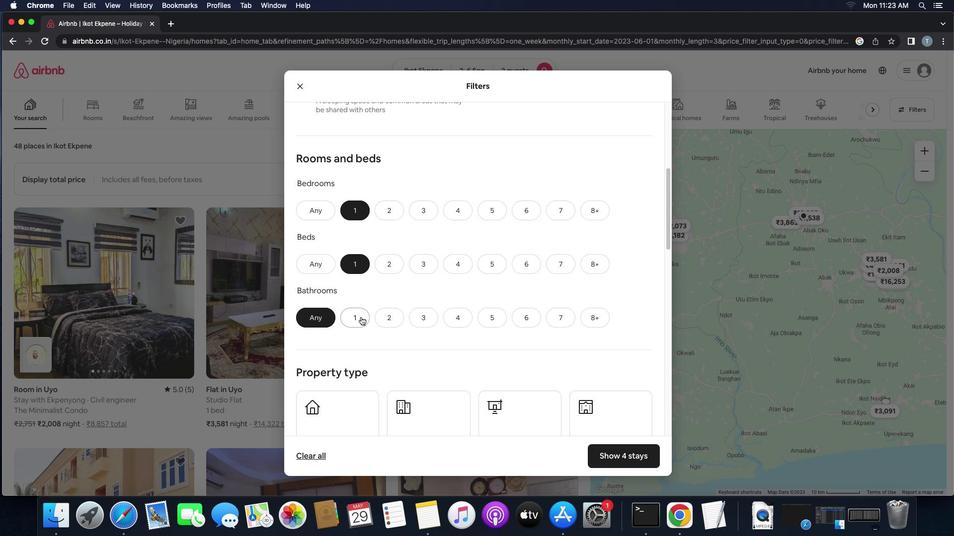 
Action: Mouse pressed left at (360, 317)
Screenshot: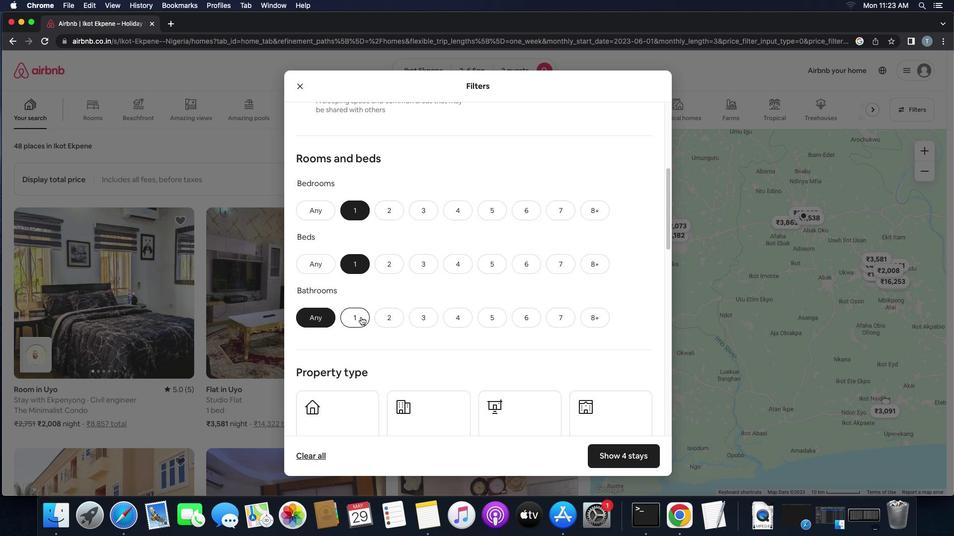 
Action: Mouse moved to (431, 354)
Screenshot: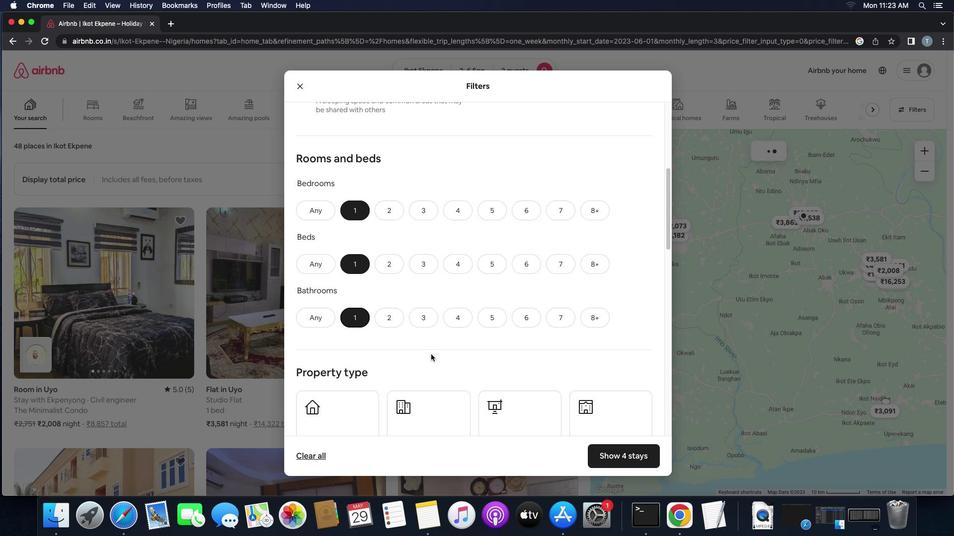 
Action: Mouse scrolled (431, 354) with delta (0, 0)
Screenshot: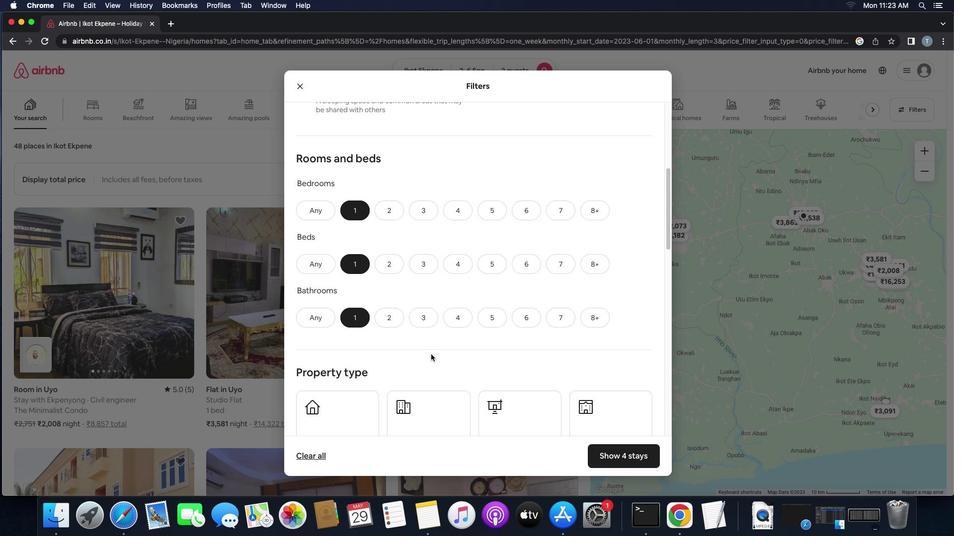 
Action: Mouse scrolled (431, 354) with delta (0, 0)
Screenshot: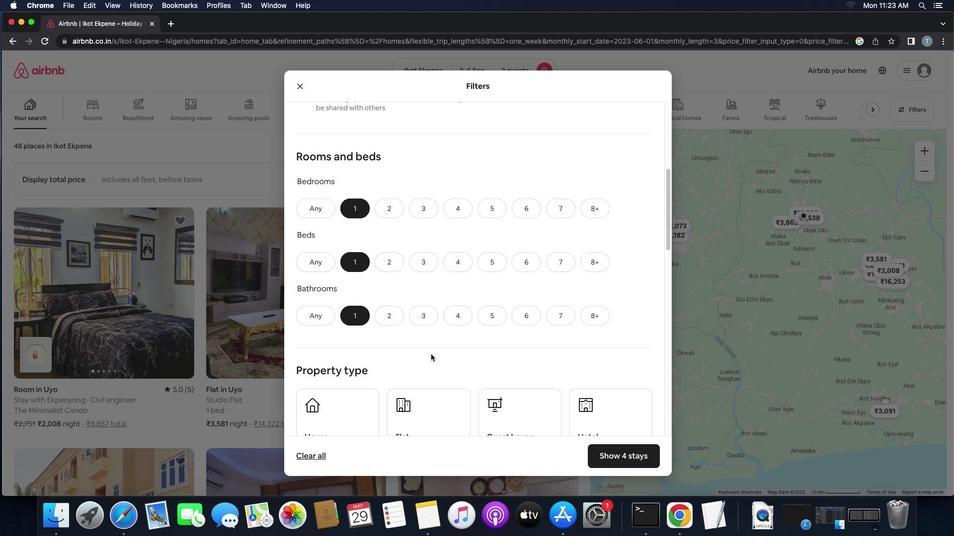 
Action: Mouse scrolled (431, 354) with delta (0, -1)
Screenshot: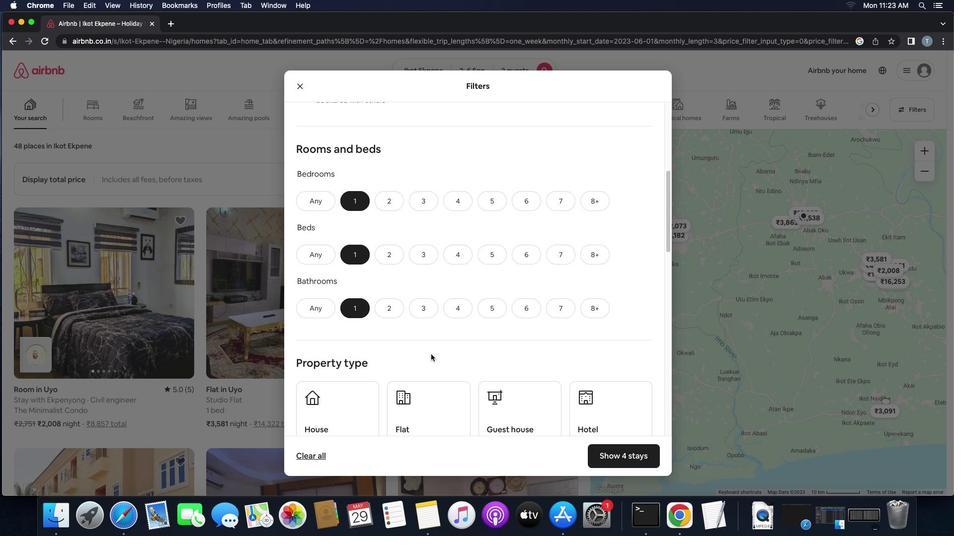 
Action: Mouse scrolled (431, 354) with delta (0, -1)
Screenshot: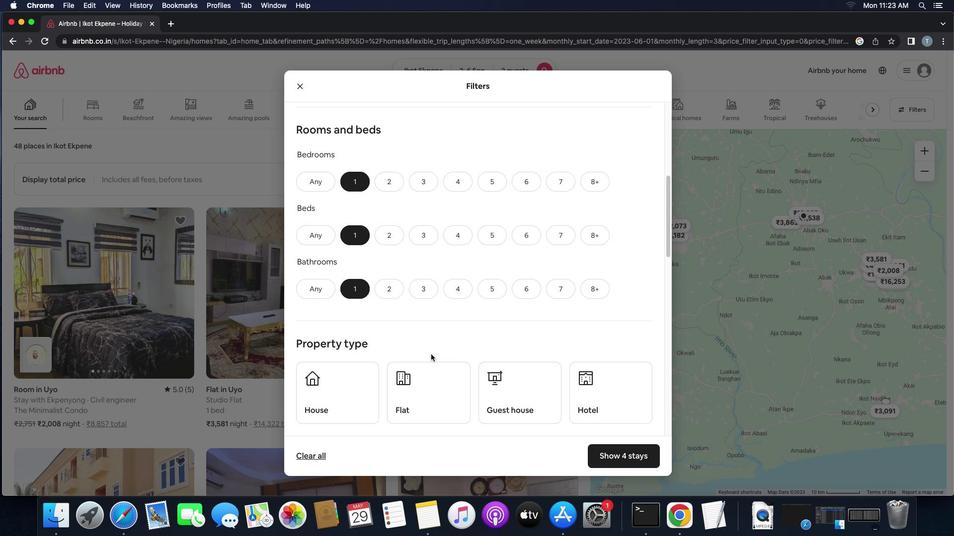 
Action: Mouse moved to (357, 277)
Screenshot: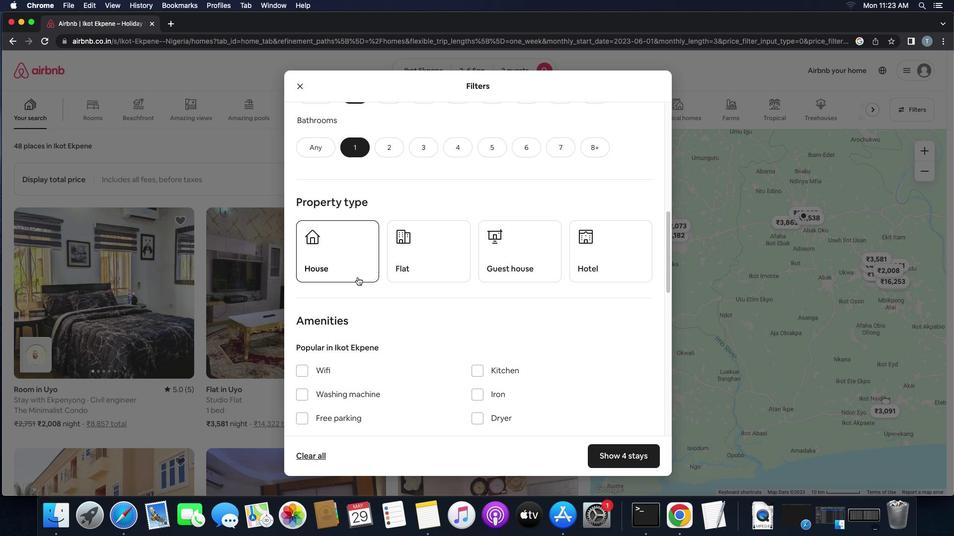 
Action: Mouse pressed left at (357, 277)
Screenshot: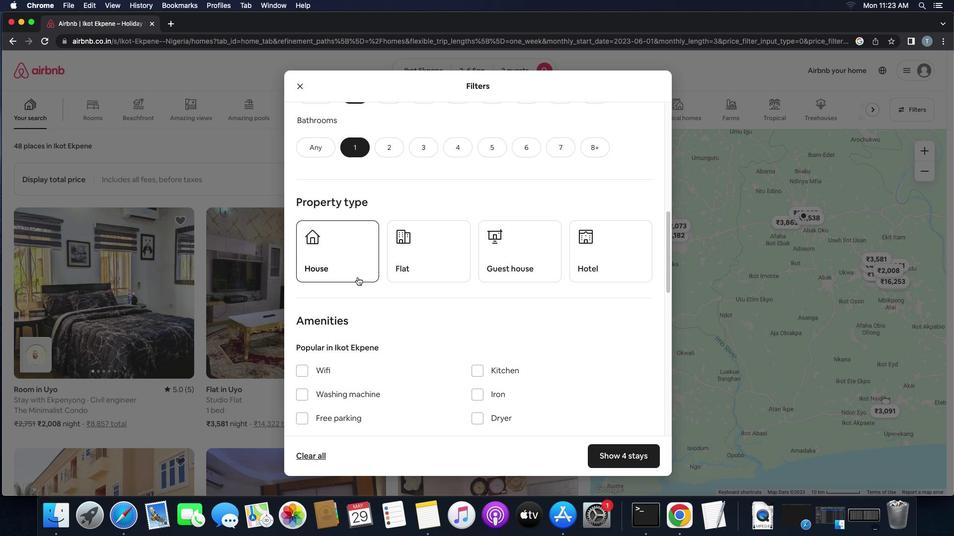
Action: Mouse moved to (401, 279)
Screenshot: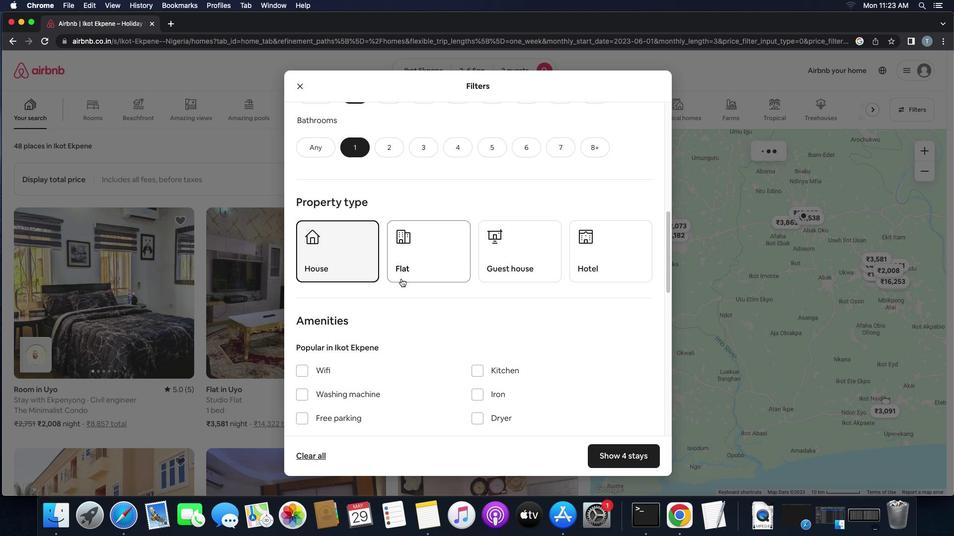 
Action: Mouse pressed left at (401, 279)
Screenshot: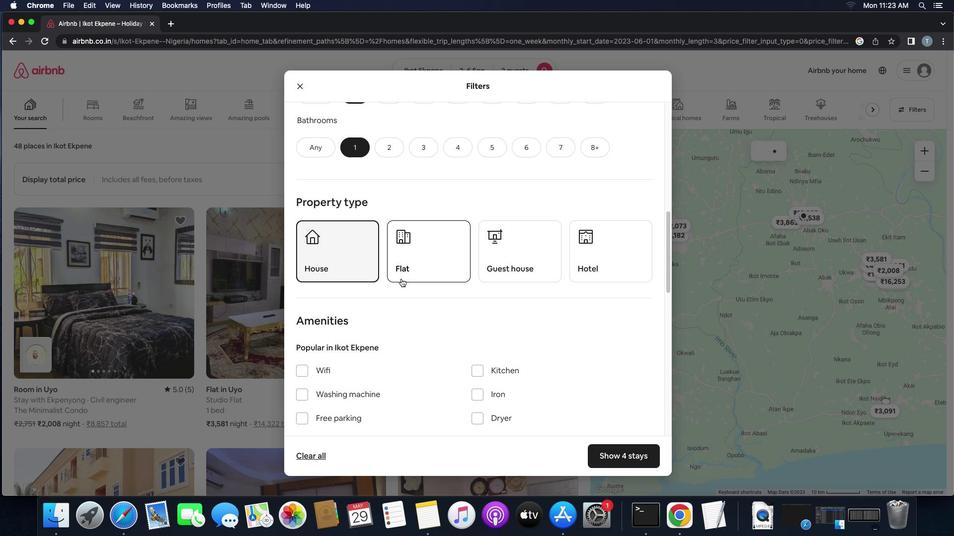 
Action: Mouse moved to (479, 277)
Screenshot: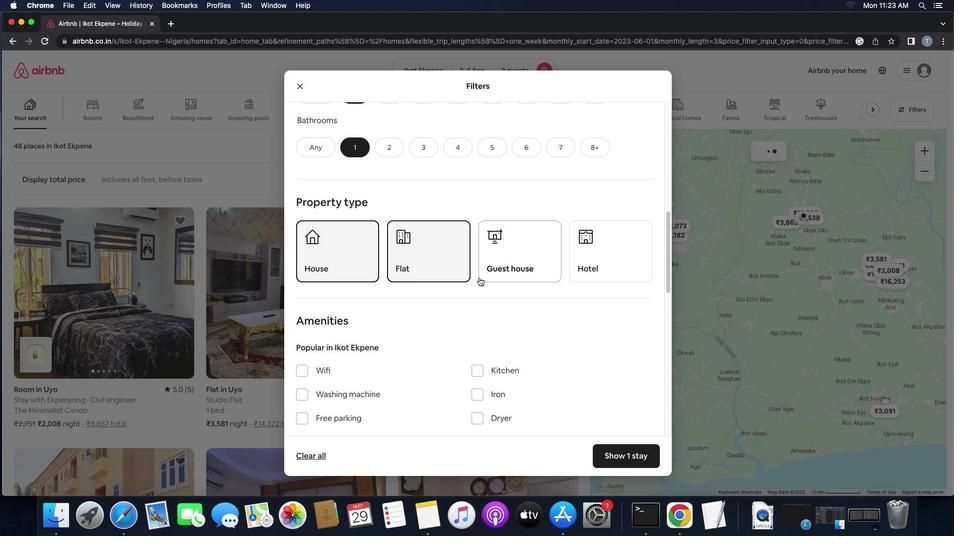 
Action: Mouse pressed left at (479, 277)
Screenshot: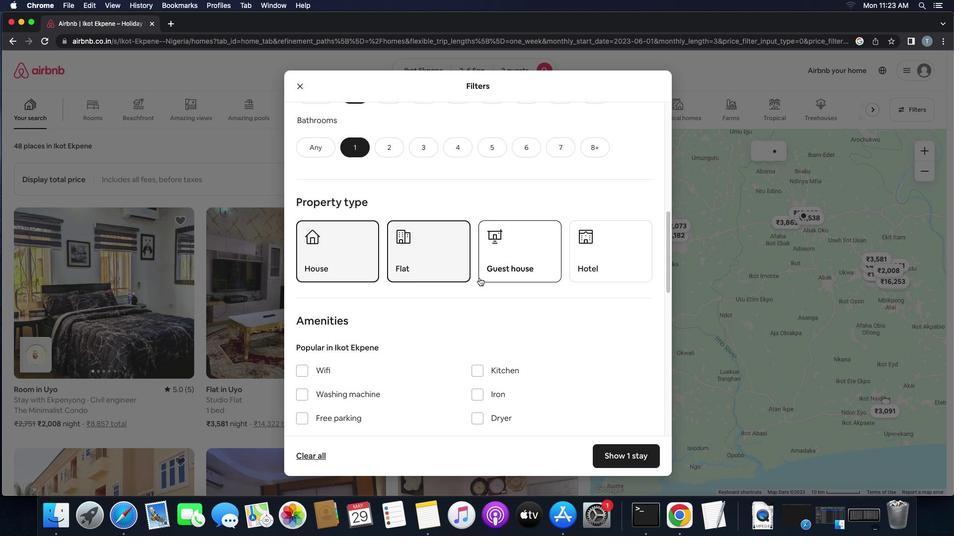 
Action: Mouse moved to (611, 275)
Screenshot: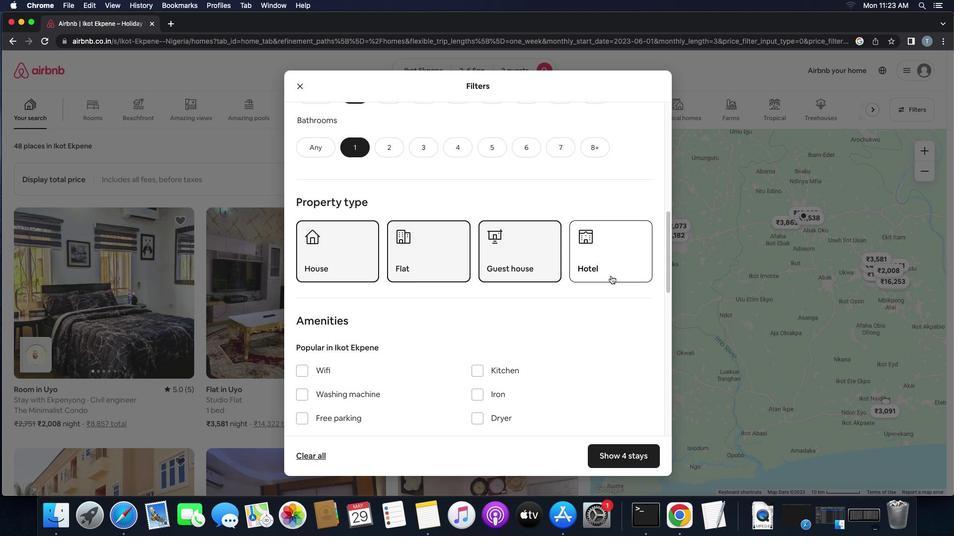 
Action: Mouse pressed left at (611, 275)
Screenshot: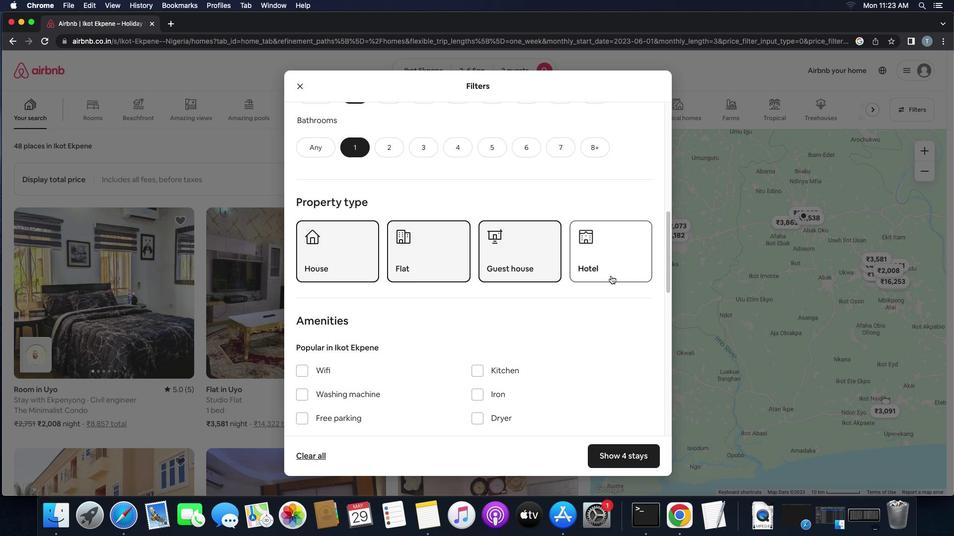 
Action: Mouse moved to (451, 321)
Screenshot: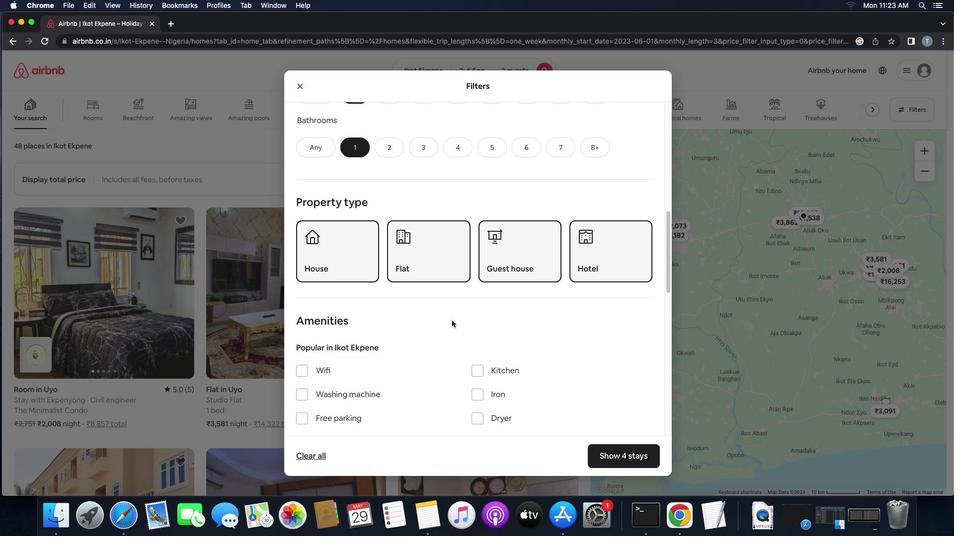 
Action: Mouse scrolled (451, 321) with delta (0, 0)
Screenshot: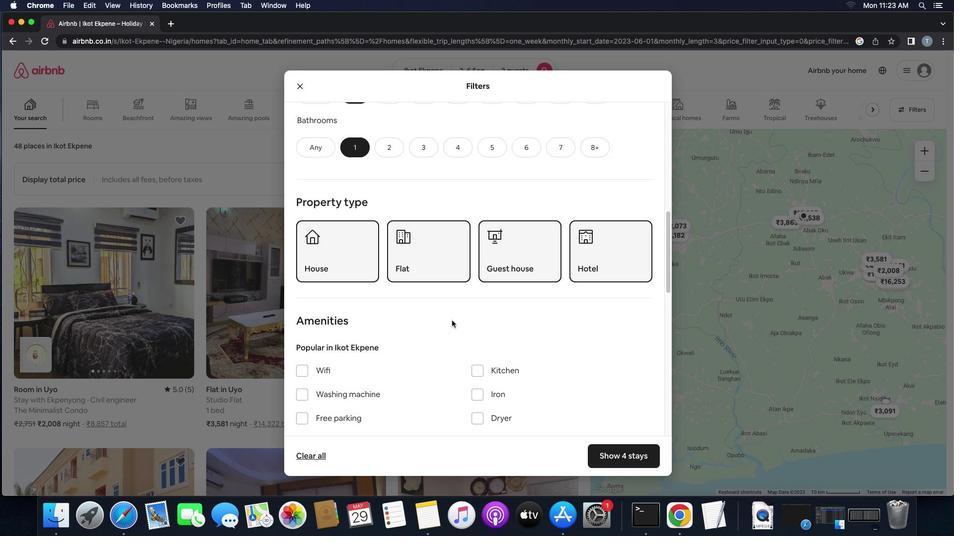 
Action: Mouse scrolled (451, 321) with delta (0, 0)
Screenshot: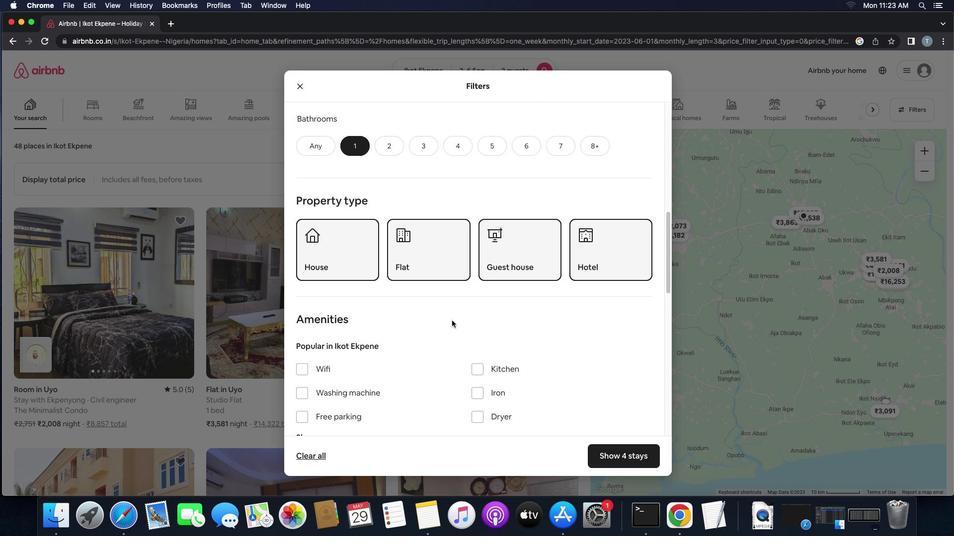 
Action: Mouse scrolled (451, 321) with delta (0, 0)
Screenshot: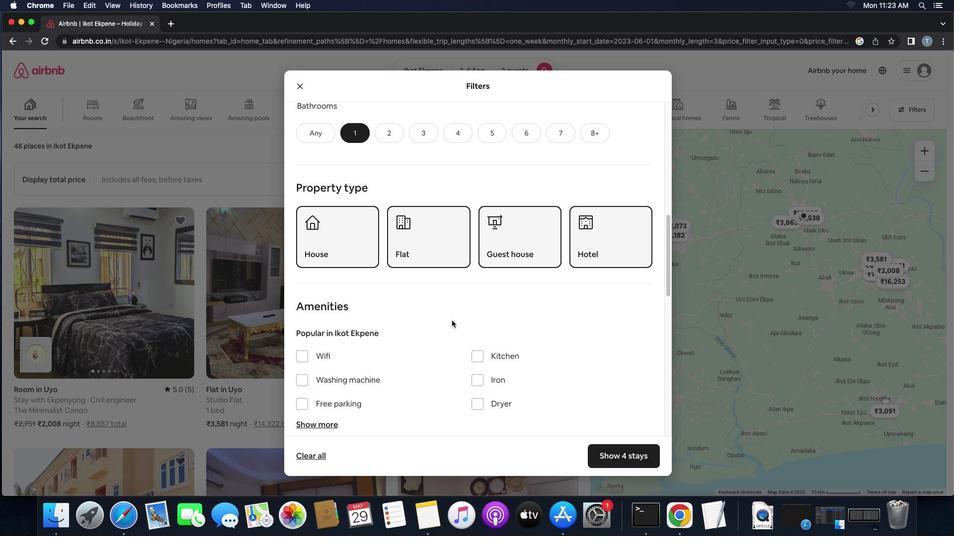 
Action: Mouse moved to (467, 353)
Screenshot: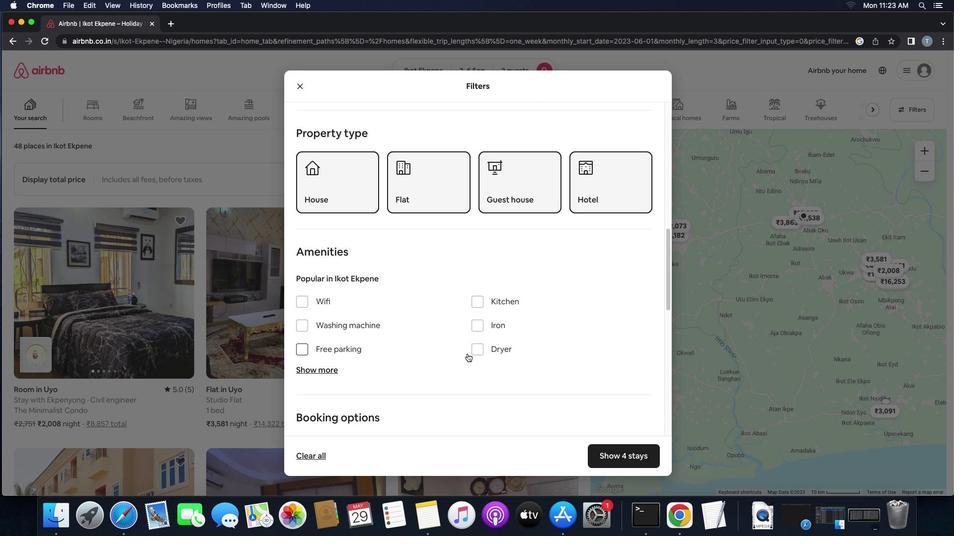 
Action: Mouse scrolled (467, 353) with delta (0, 0)
Screenshot: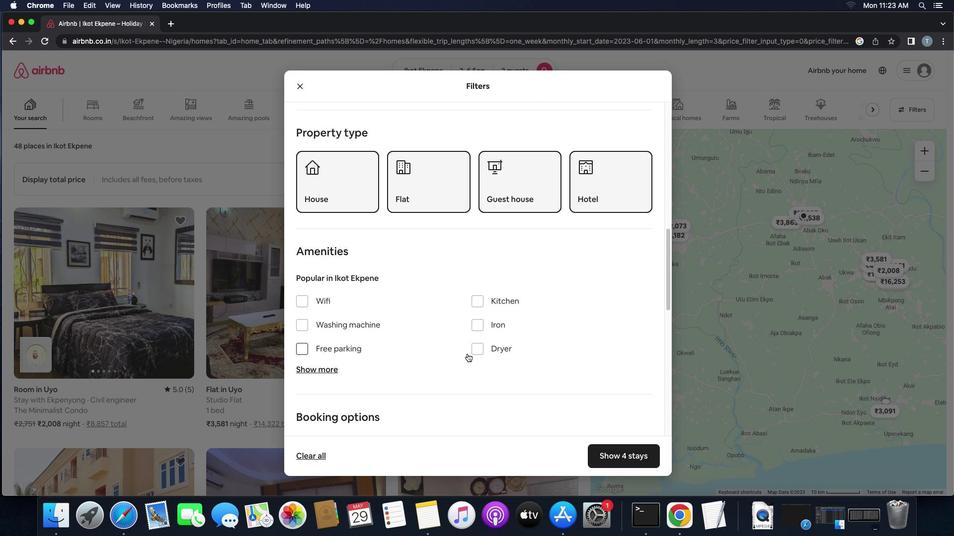 
Action: Mouse scrolled (467, 353) with delta (0, 0)
Screenshot: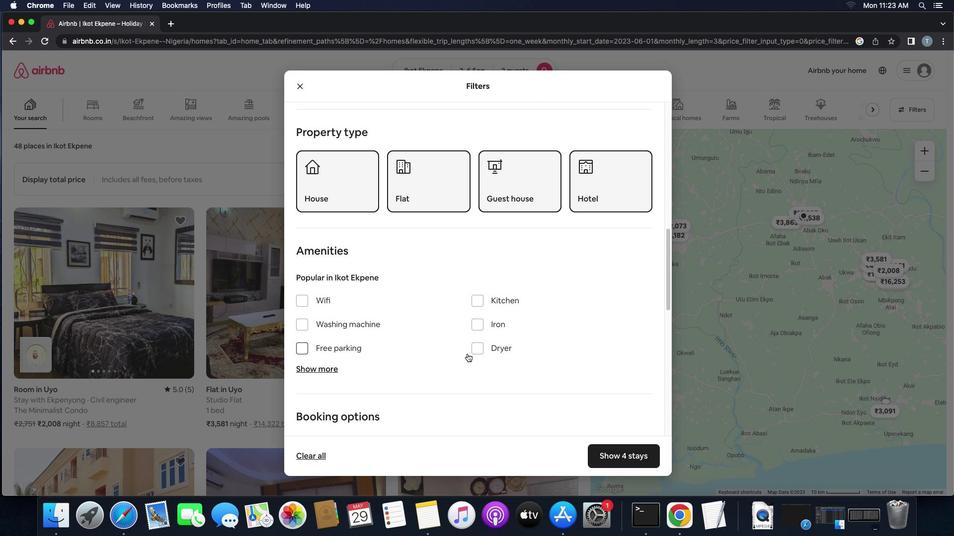 
Action: Mouse scrolled (467, 353) with delta (0, -1)
Screenshot: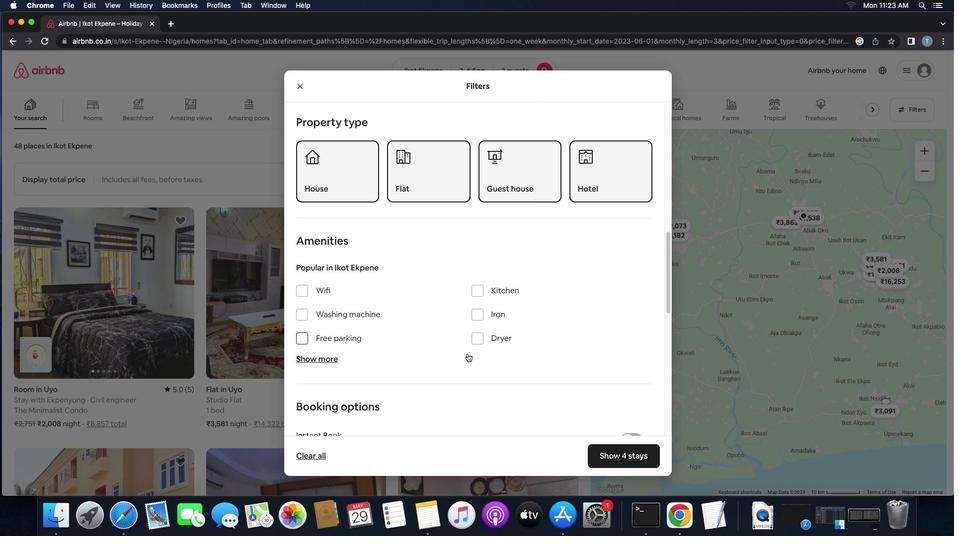 
Action: Mouse scrolled (467, 353) with delta (0, -1)
Screenshot: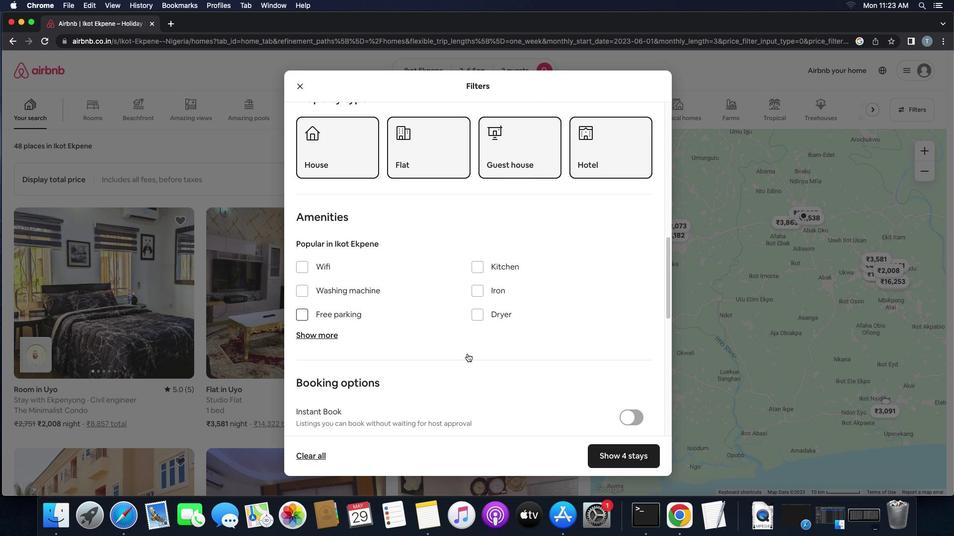 
Action: Mouse moved to (625, 314)
Screenshot: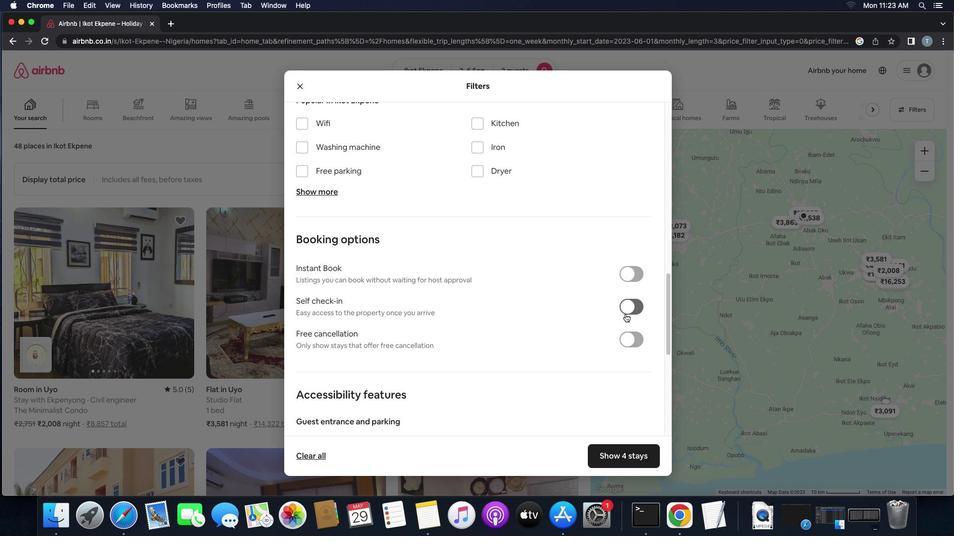
Action: Mouse pressed left at (625, 314)
Screenshot: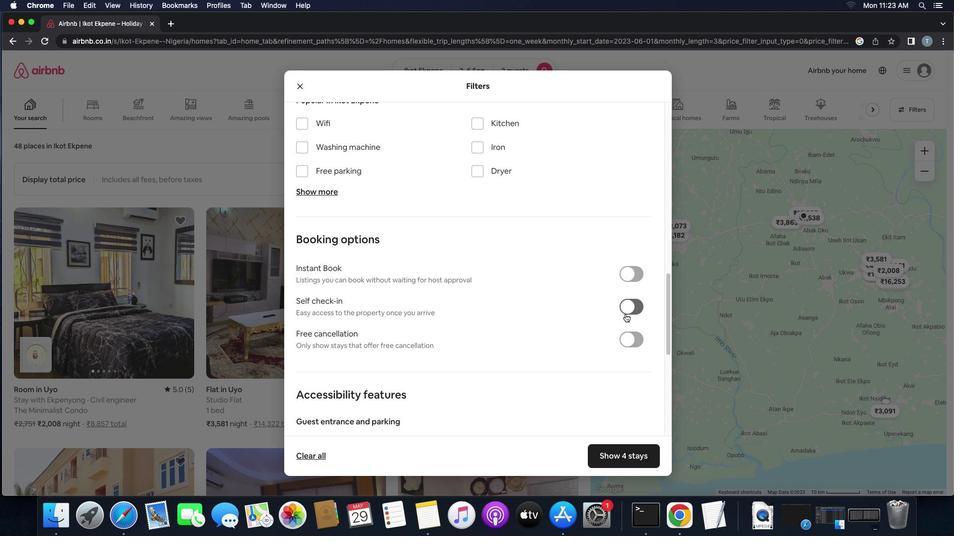 
Action: Mouse moved to (509, 349)
Screenshot: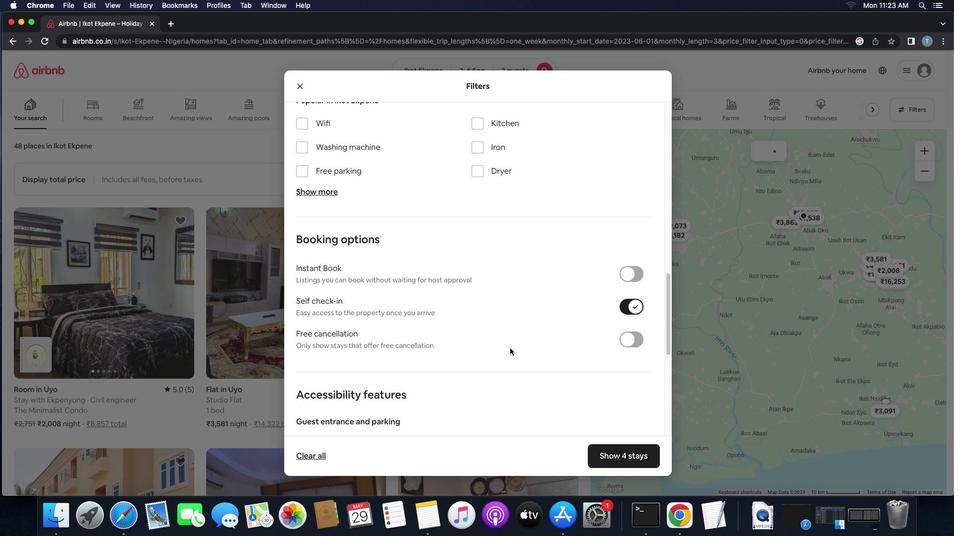 
Action: Mouse scrolled (509, 349) with delta (0, 0)
Screenshot: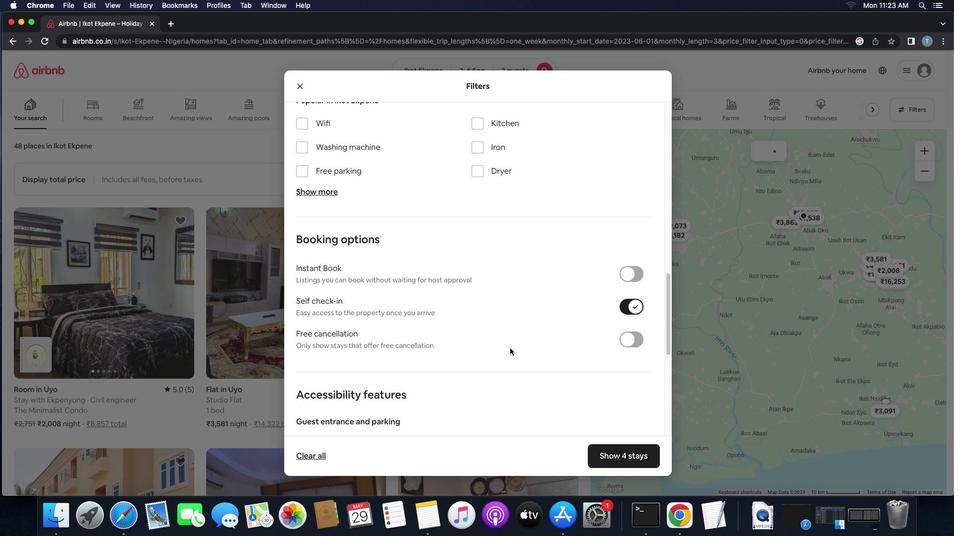 
Action: Mouse moved to (509, 349)
Screenshot: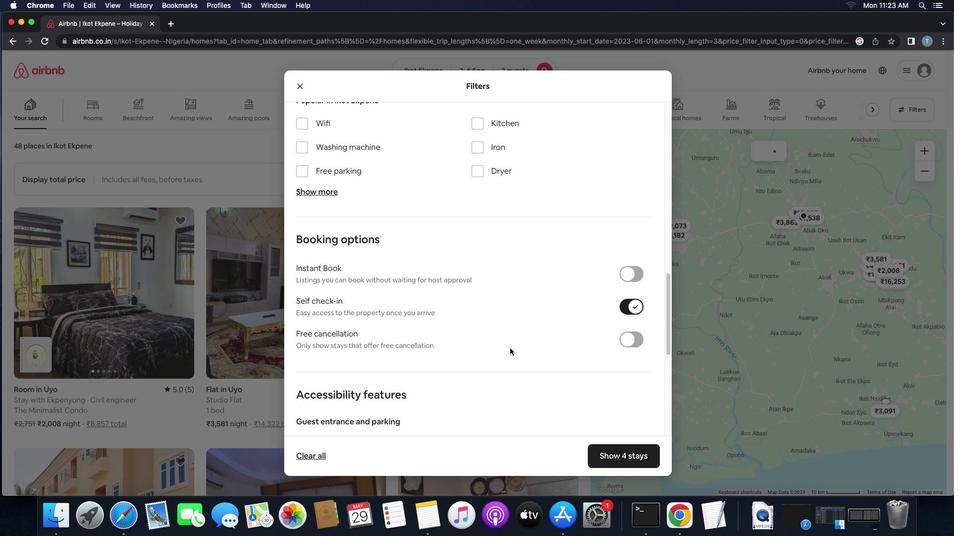 
Action: Mouse scrolled (509, 349) with delta (0, 0)
Screenshot: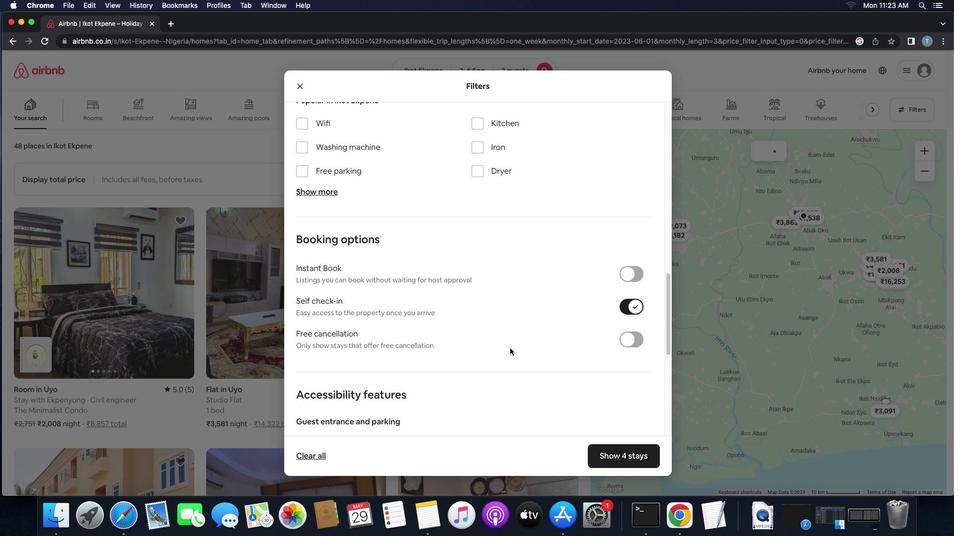 
Action: Mouse scrolled (509, 349) with delta (0, -1)
Screenshot: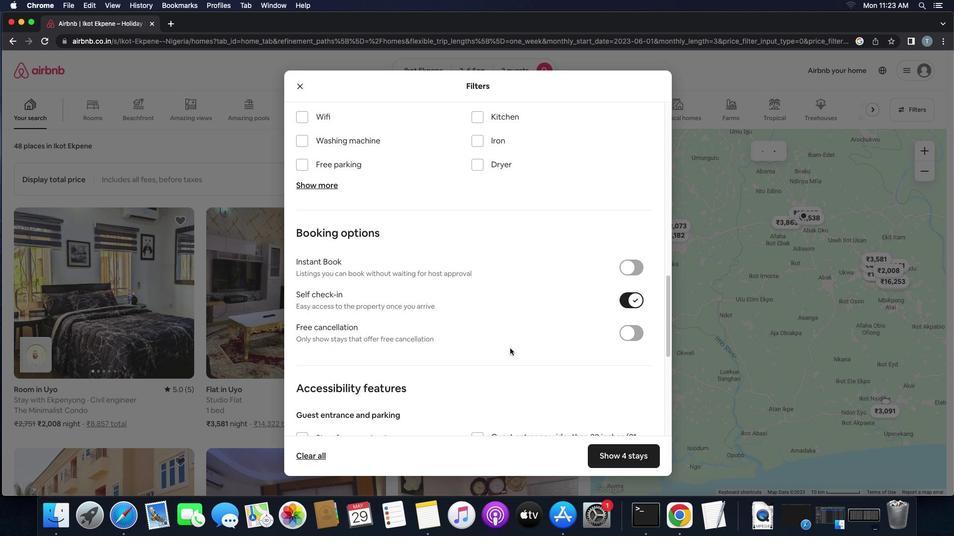 
Action: Mouse moved to (510, 349)
Screenshot: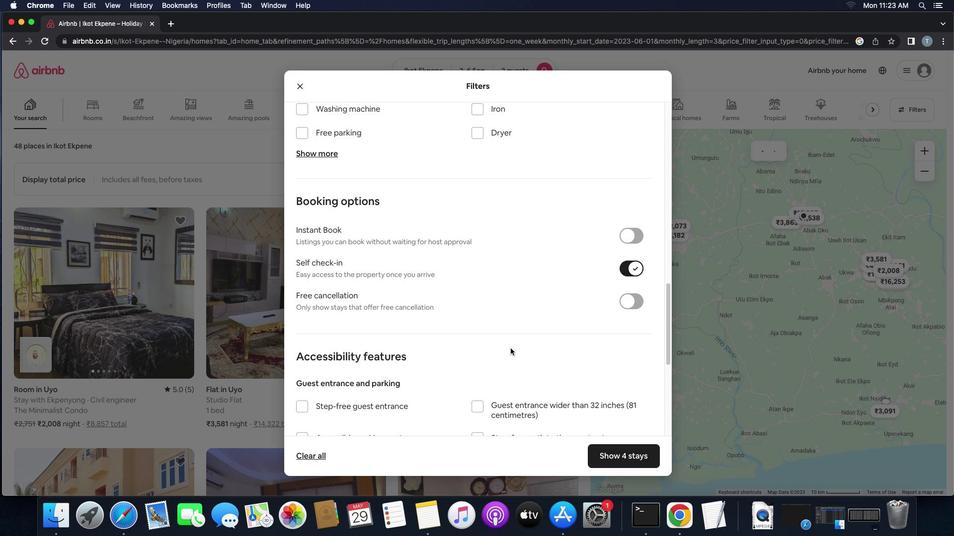
Action: Mouse scrolled (510, 349) with delta (0, -2)
Screenshot: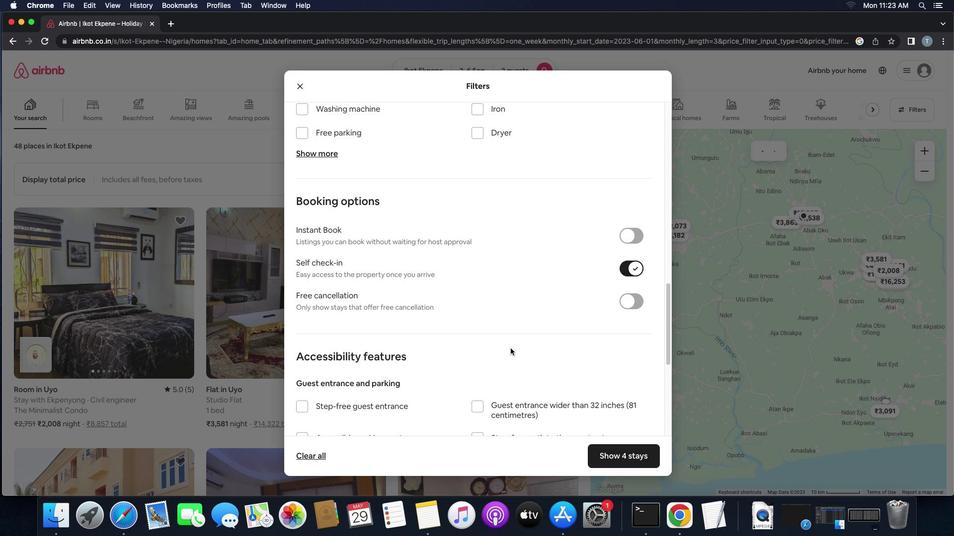 
Action: Mouse moved to (420, 369)
Screenshot: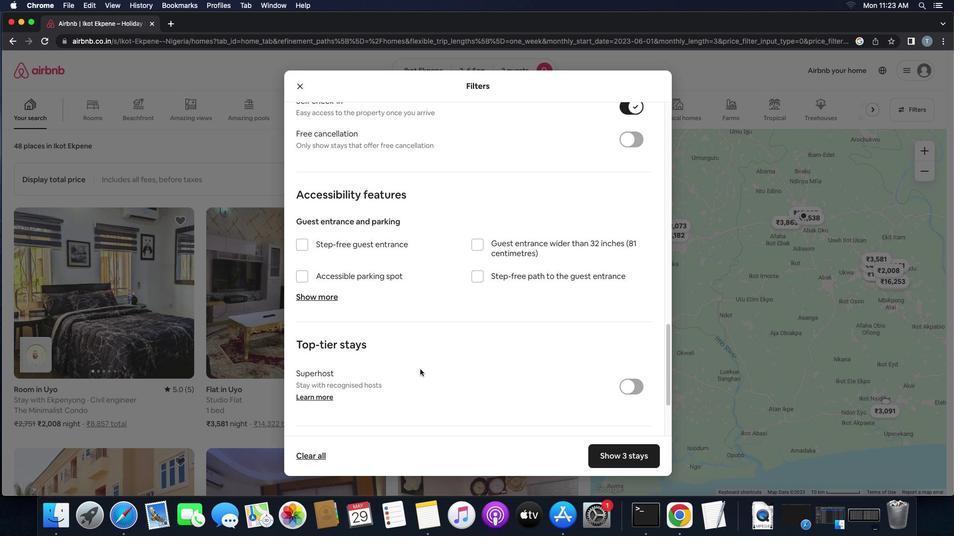 
Action: Mouse scrolled (420, 369) with delta (0, 0)
Screenshot: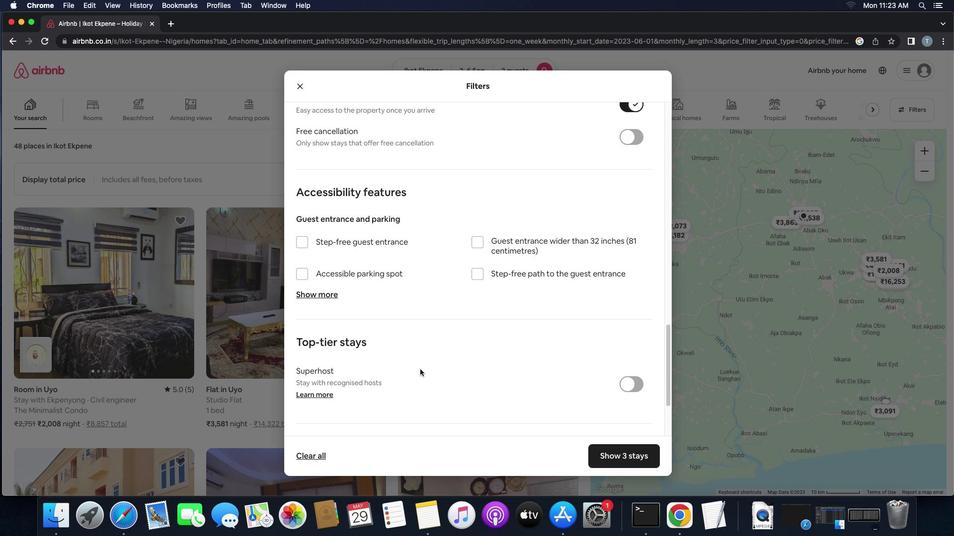 
Action: Mouse scrolled (420, 369) with delta (0, 0)
Screenshot: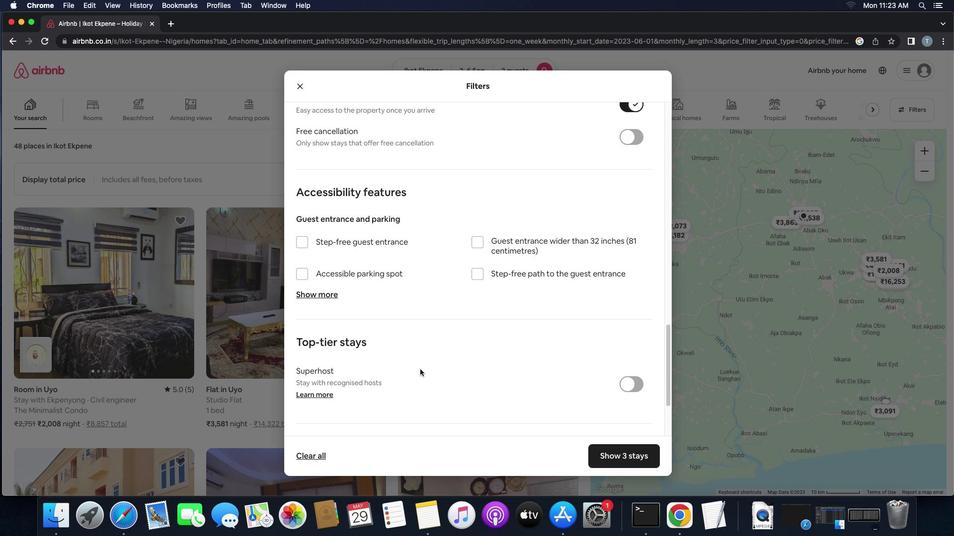 
Action: Mouse scrolled (420, 369) with delta (0, -1)
Screenshot: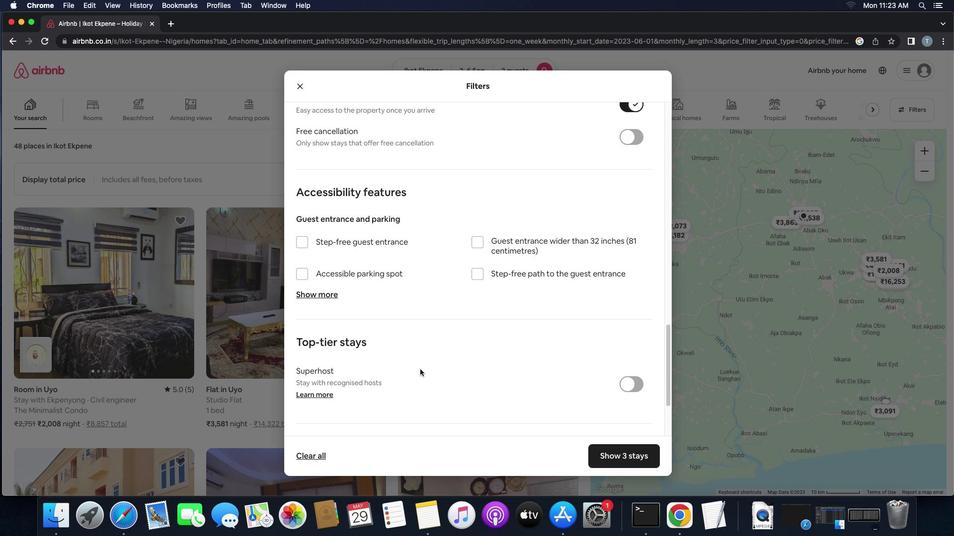 
Action: Mouse scrolled (420, 369) with delta (0, -2)
Screenshot: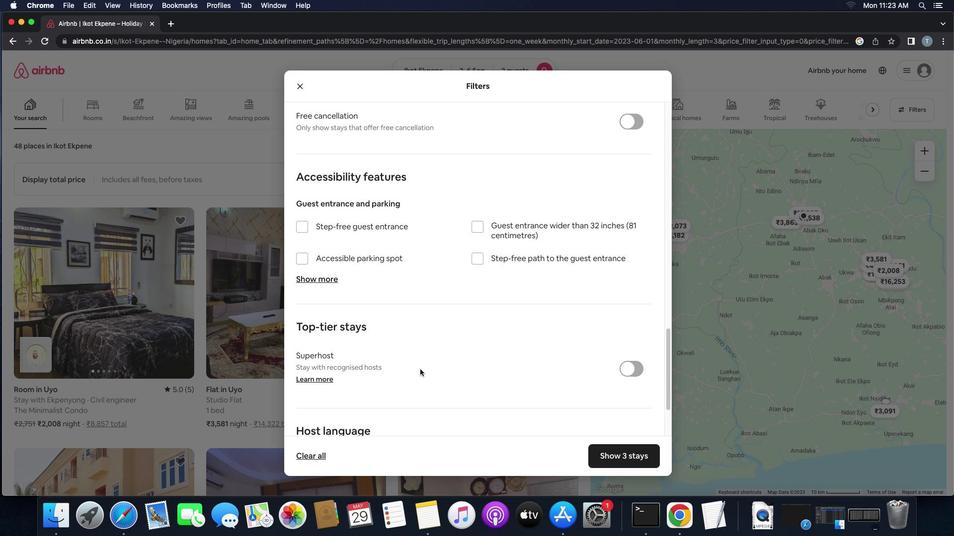 
Action: Mouse scrolled (420, 369) with delta (0, 0)
Screenshot: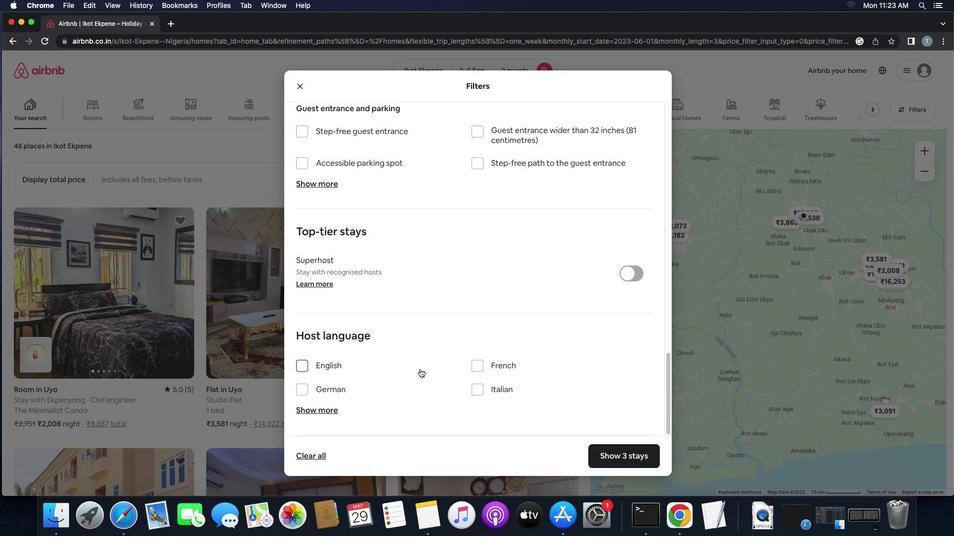 
Action: Mouse scrolled (420, 369) with delta (0, 0)
Screenshot: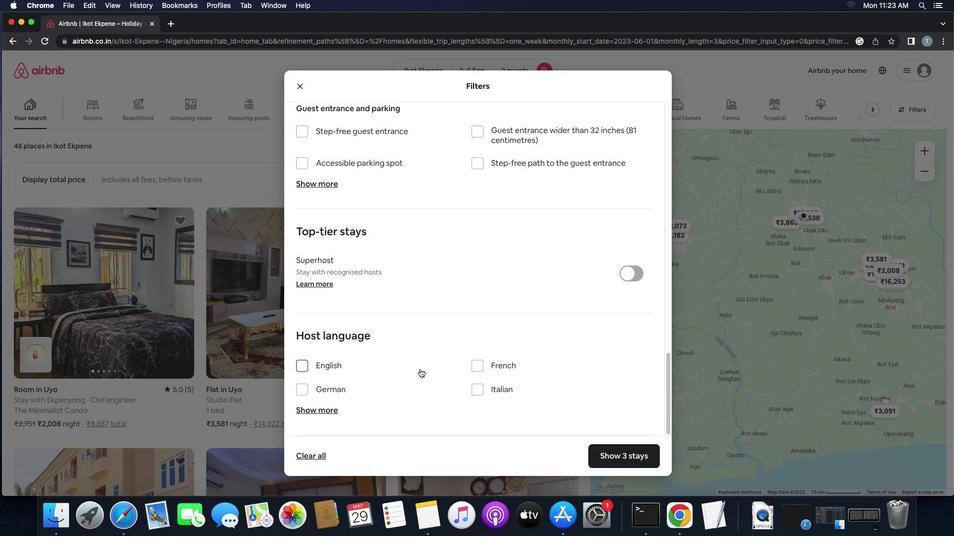 
Action: Mouse scrolled (420, 369) with delta (0, -1)
Screenshot: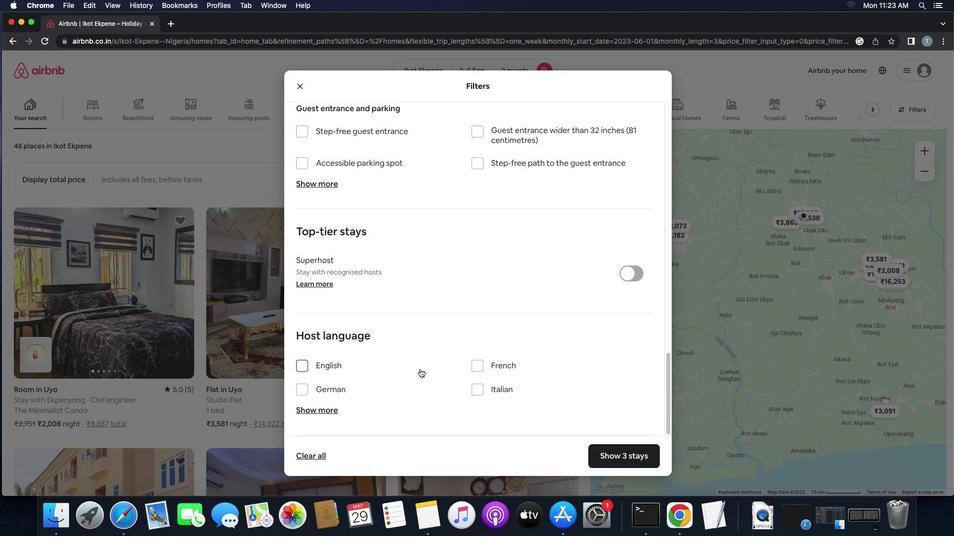 
Action: Mouse moved to (321, 370)
Screenshot: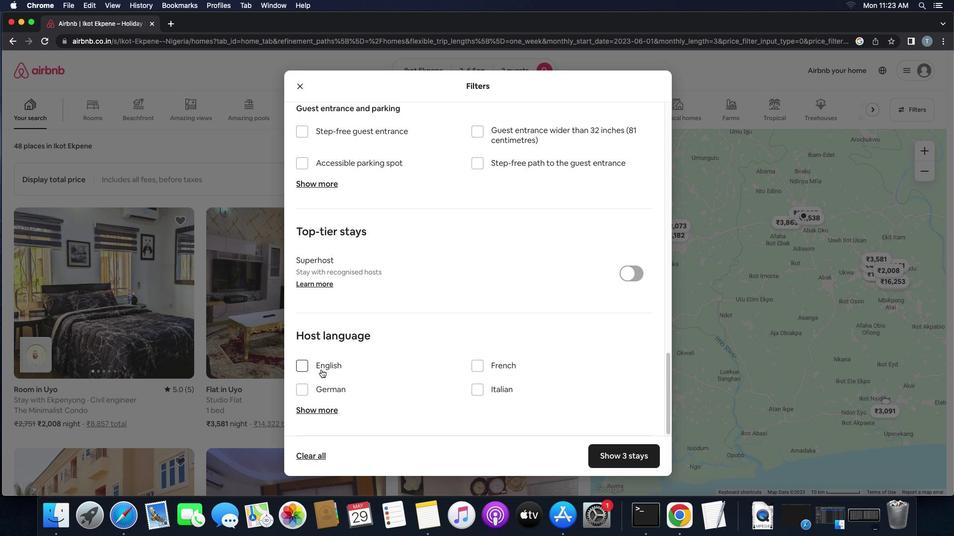 
Action: Mouse pressed left at (321, 370)
Screenshot: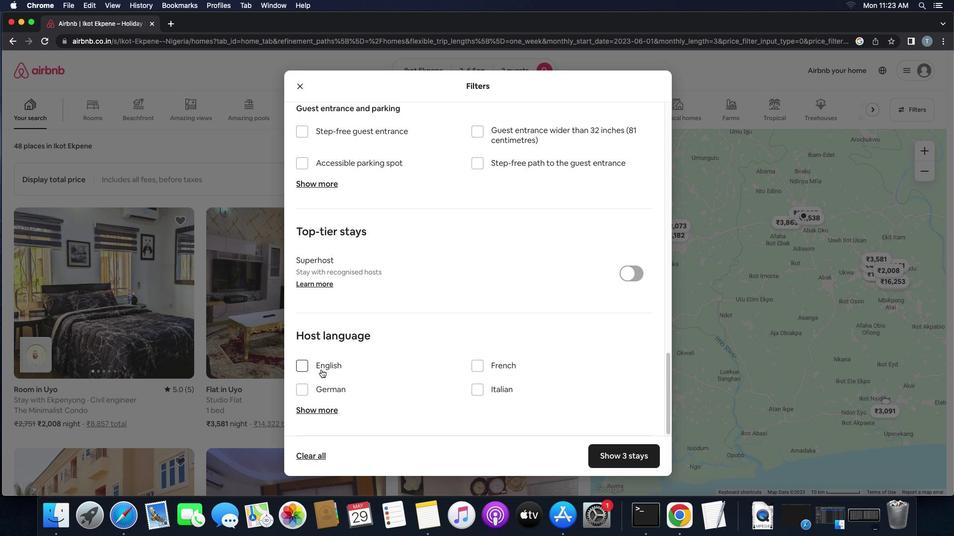
Action: Mouse moved to (616, 452)
Screenshot: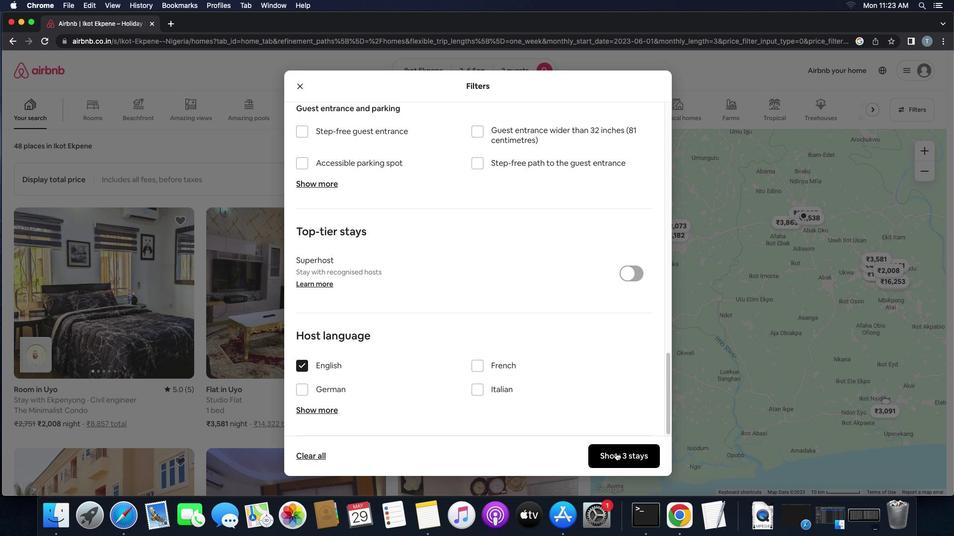 
Action: Mouse pressed left at (616, 452)
Screenshot: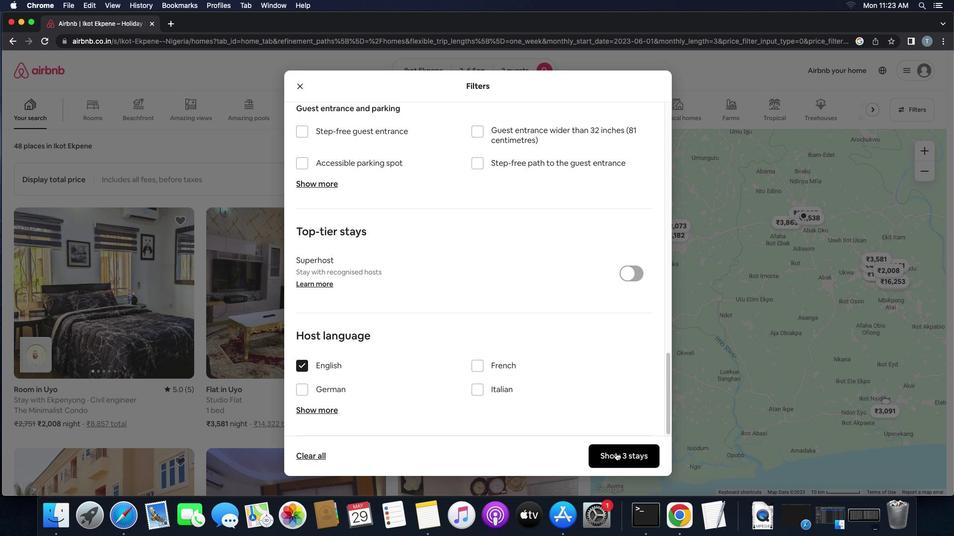 
Action: Mouse moved to (402, 106)
Screenshot: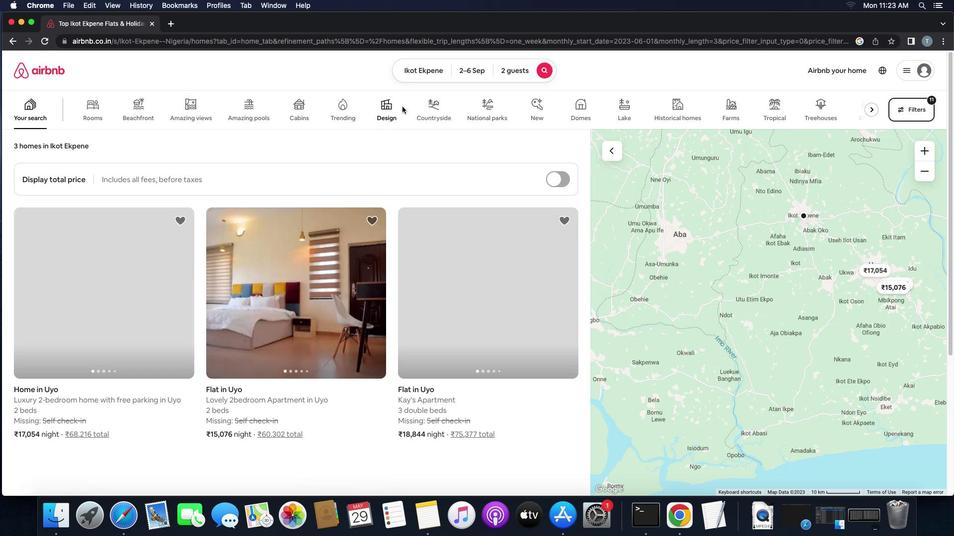 
